 Task: Add a signature Lyla King containing With heartfelt thanks and warm wishes, Lyla King to email address softage.3@softage.net and add a folder Joint ventures
Action: Mouse moved to (127, 106)
Screenshot: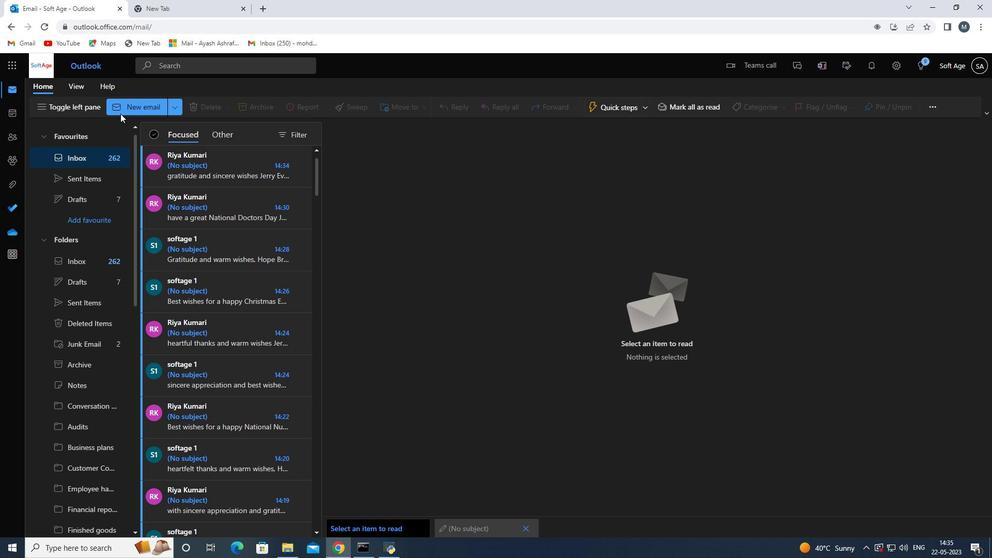 
Action: Mouse pressed left at (127, 106)
Screenshot: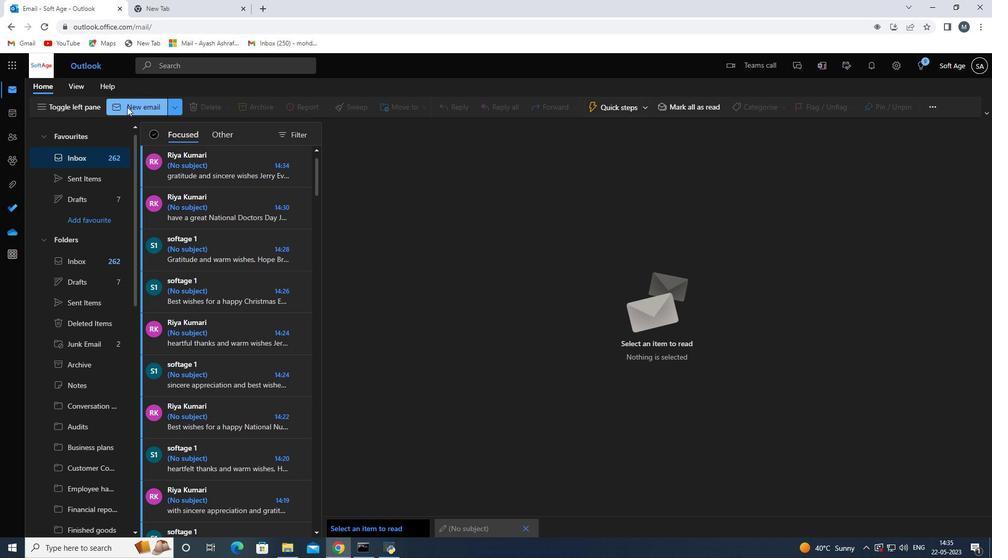 
Action: Mouse moved to (693, 99)
Screenshot: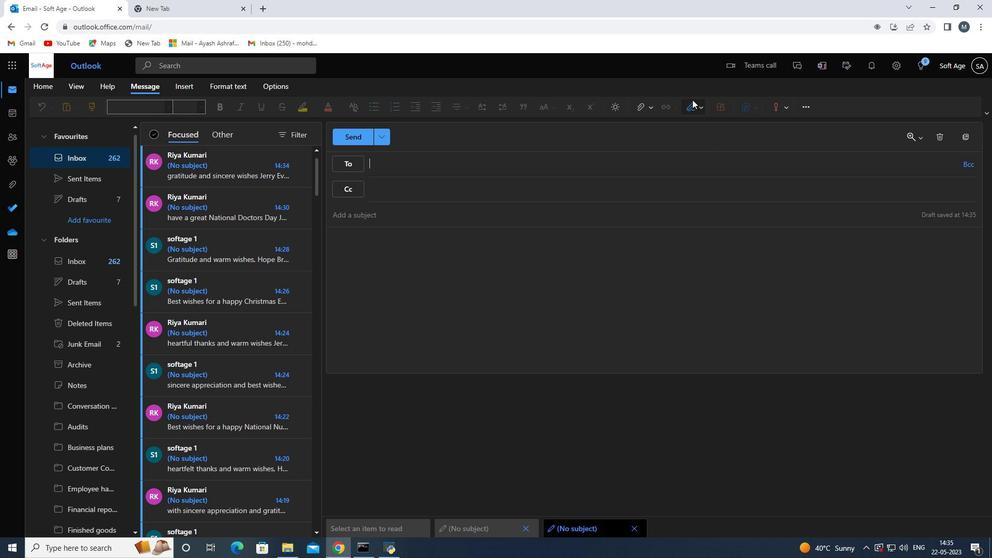 
Action: Mouse pressed left at (693, 99)
Screenshot: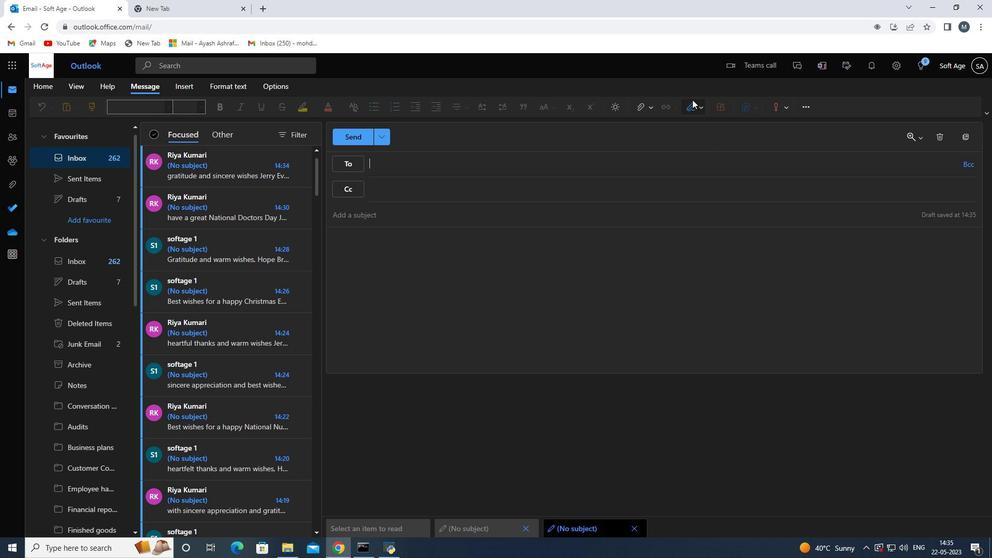 
Action: Mouse moved to (683, 151)
Screenshot: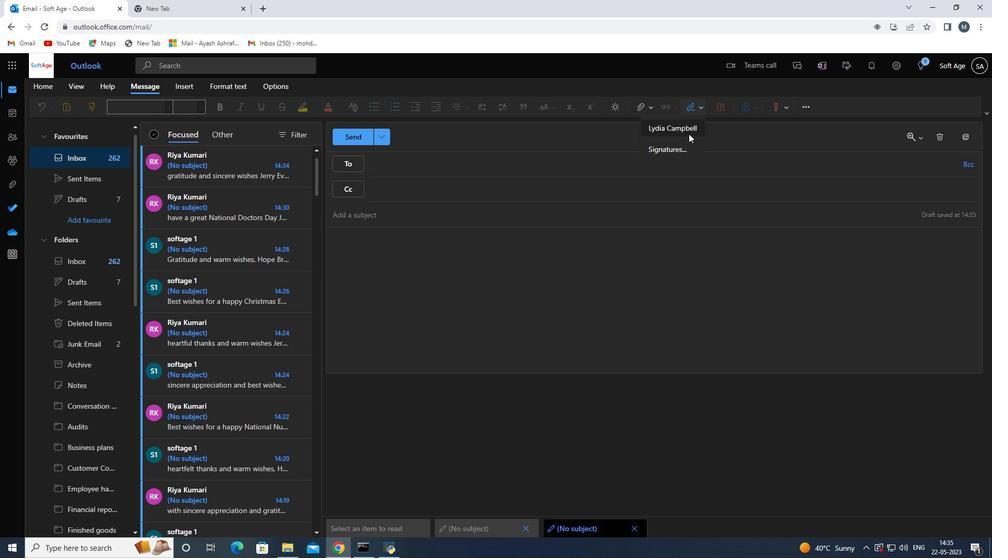 
Action: Mouse pressed left at (683, 151)
Screenshot: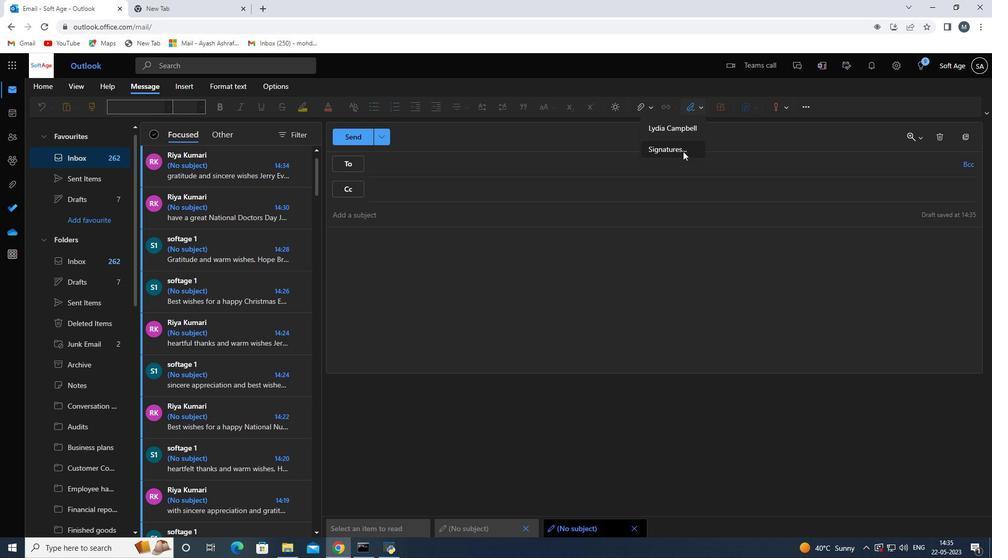 
Action: Mouse moved to (703, 194)
Screenshot: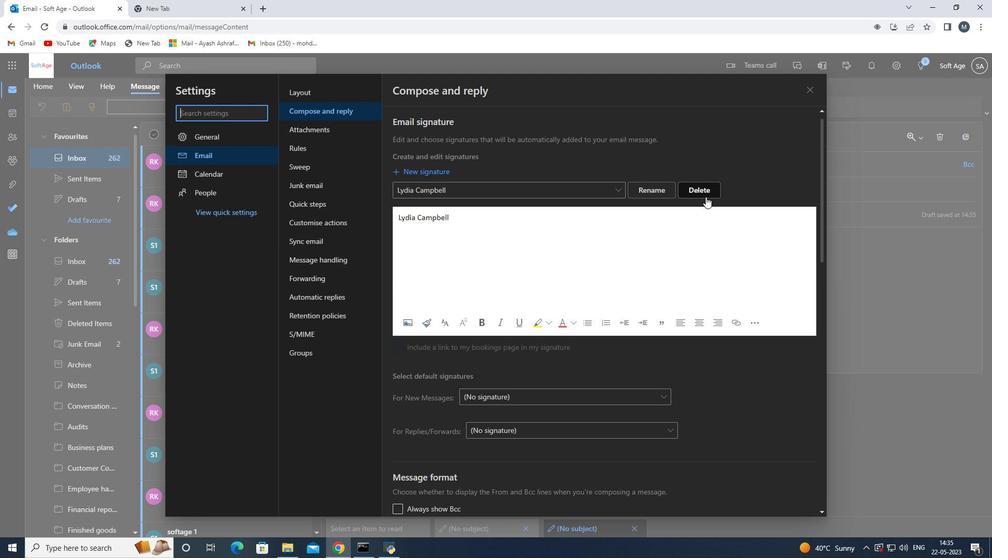 
Action: Mouse pressed left at (703, 194)
Screenshot: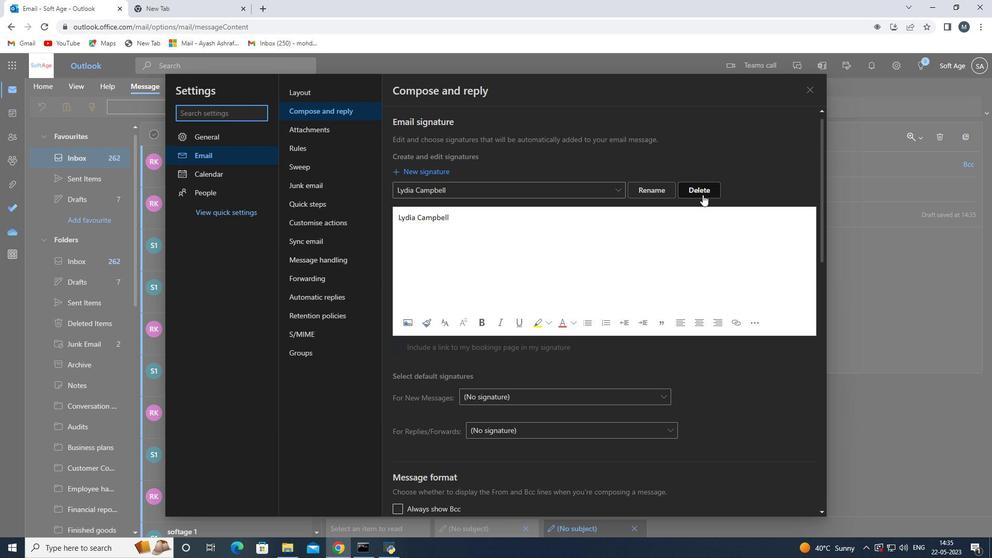 
Action: Mouse moved to (509, 183)
Screenshot: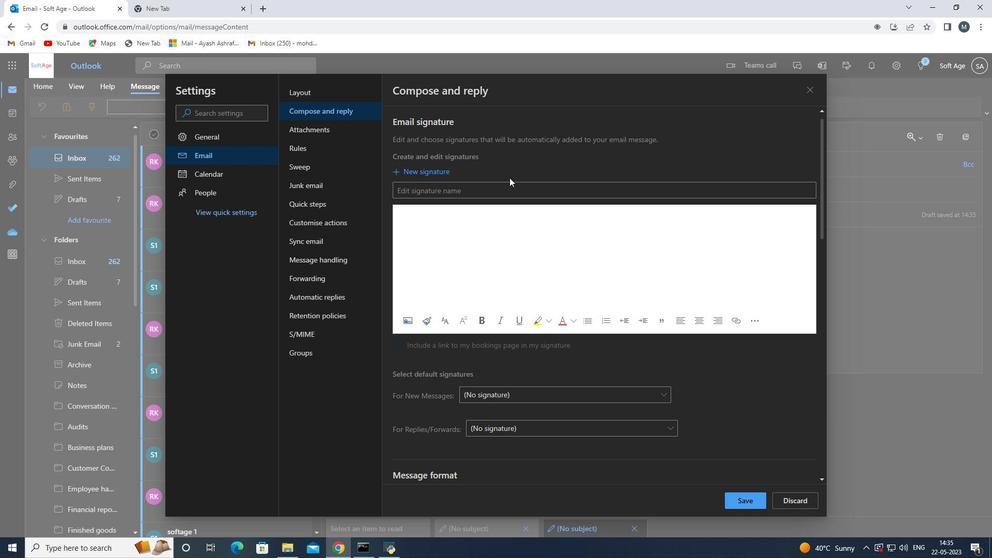 
Action: Mouse pressed left at (509, 183)
Screenshot: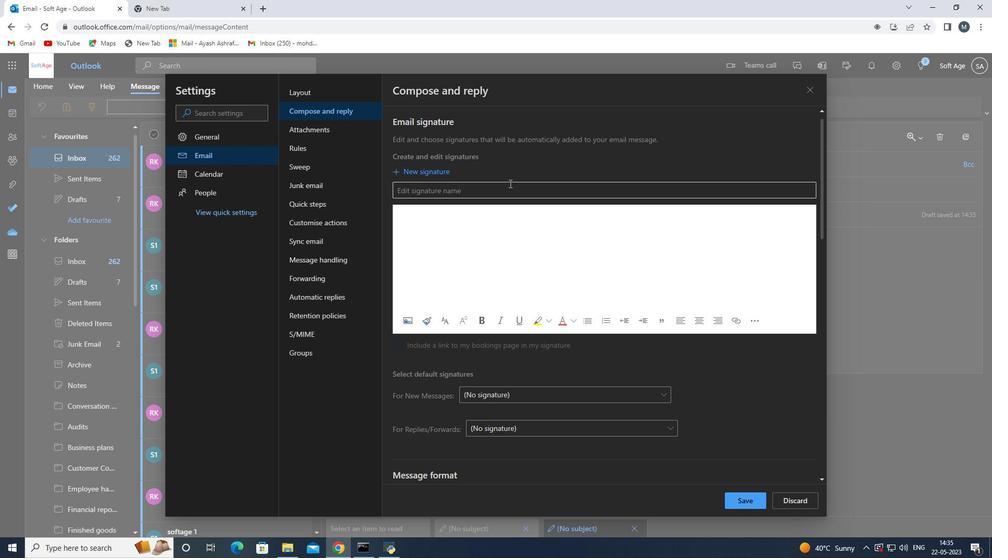 
Action: Mouse moved to (509, 184)
Screenshot: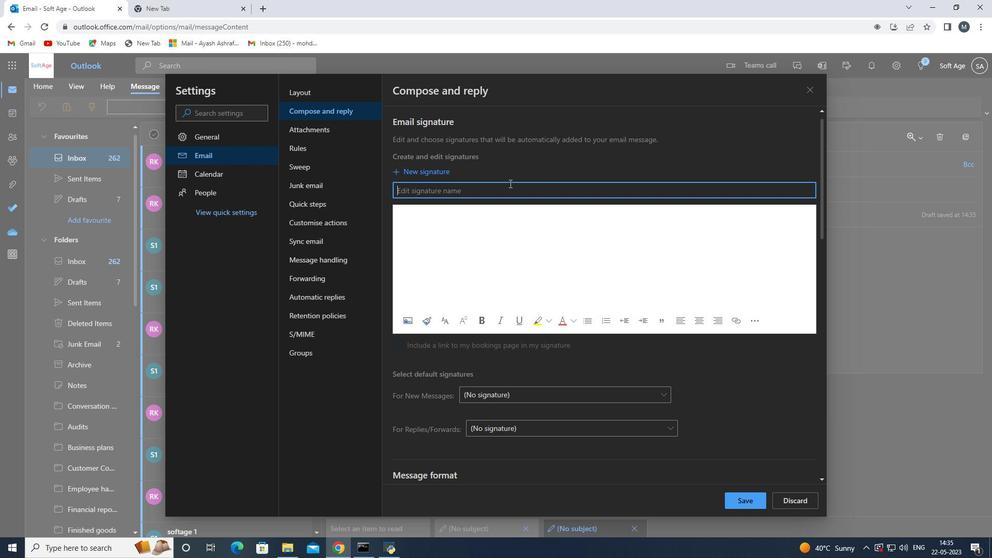 
Action: Key pressed <Key.shift>Lyl<Key.space><Key.shift>King<Key.space>
Screenshot: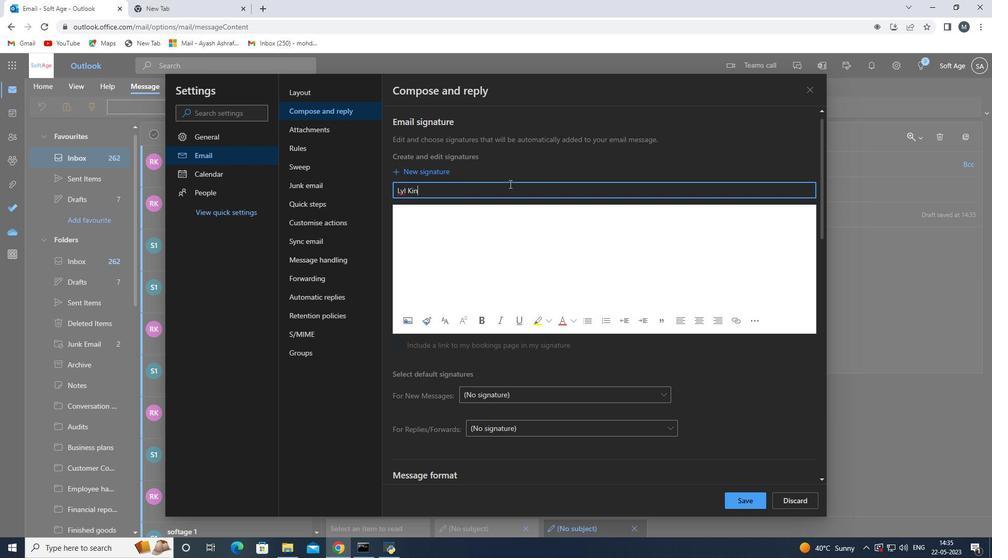 
Action: Mouse moved to (405, 192)
Screenshot: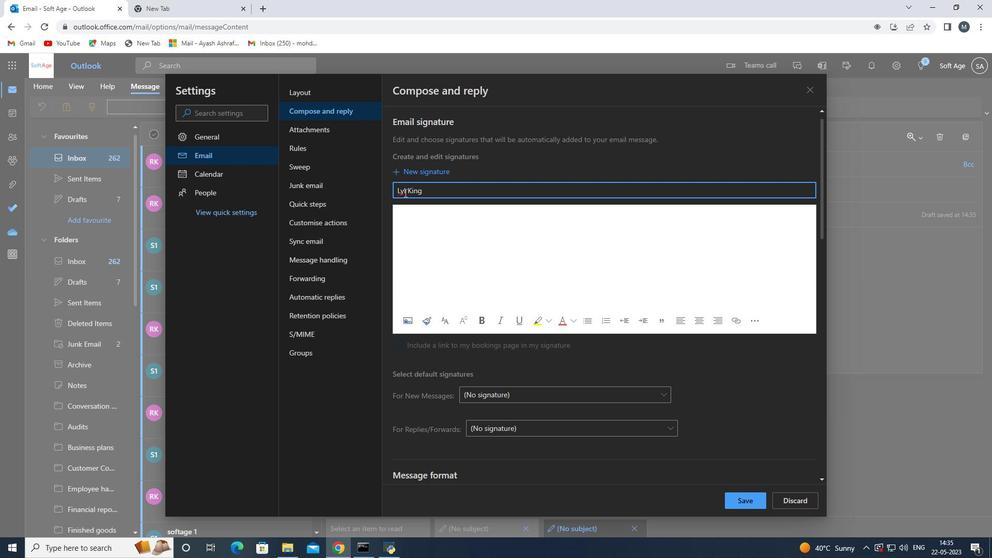 
Action: Mouse pressed left at (405, 192)
Screenshot: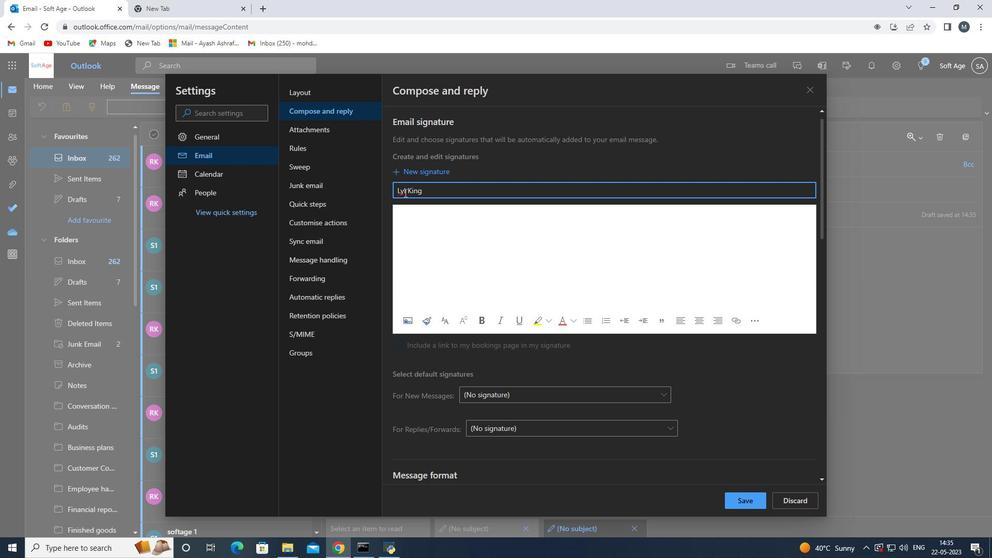 
Action: Mouse moved to (416, 196)
Screenshot: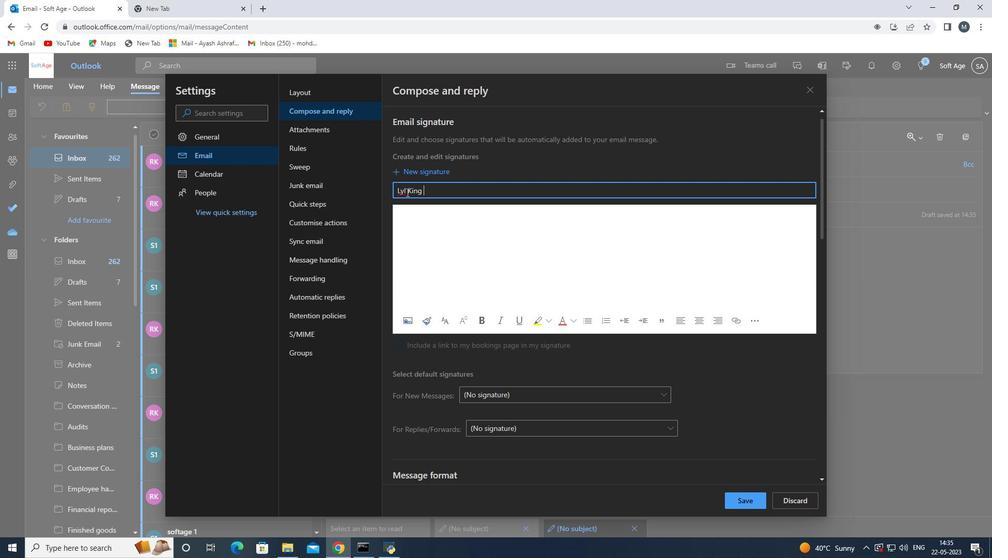 
Action: Key pressed a
Screenshot: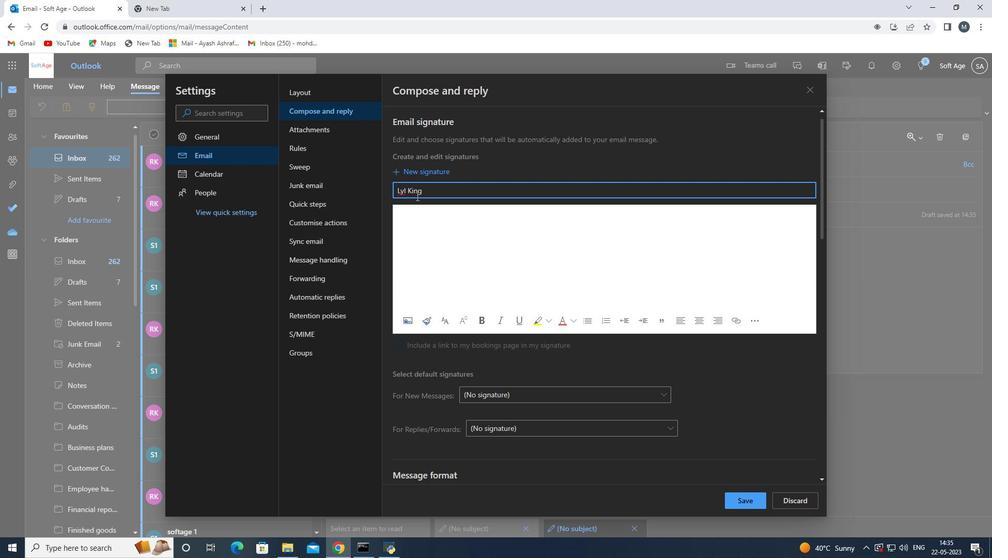 
Action: Mouse moved to (434, 222)
Screenshot: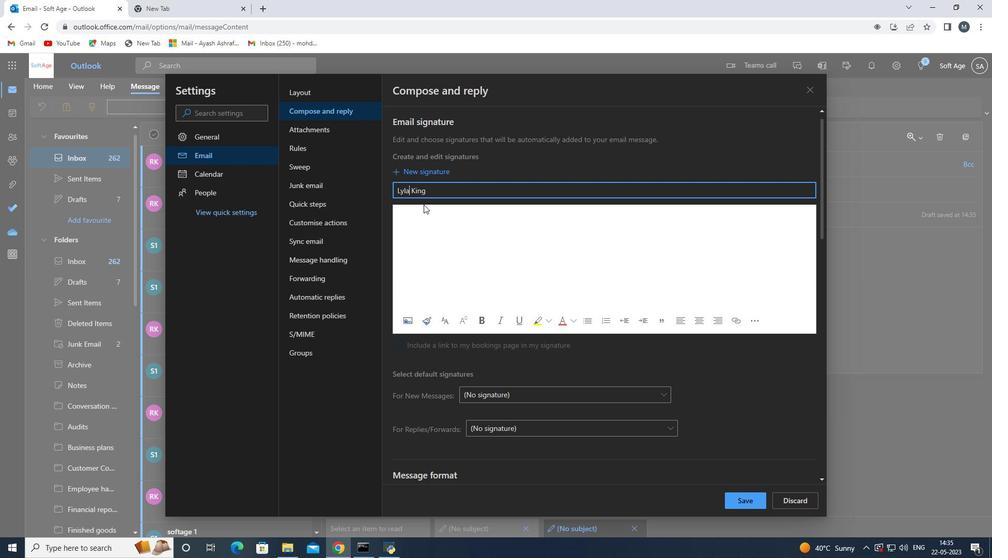 
Action: Mouse pressed left at (434, 222)
Screenshot: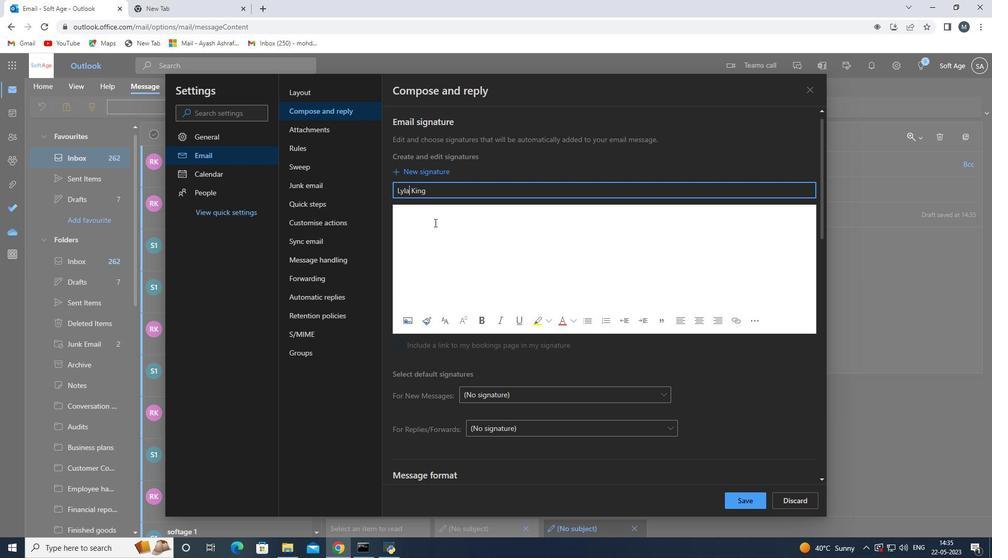 
Action: Mouse moved to (434, 223)
Screenshot: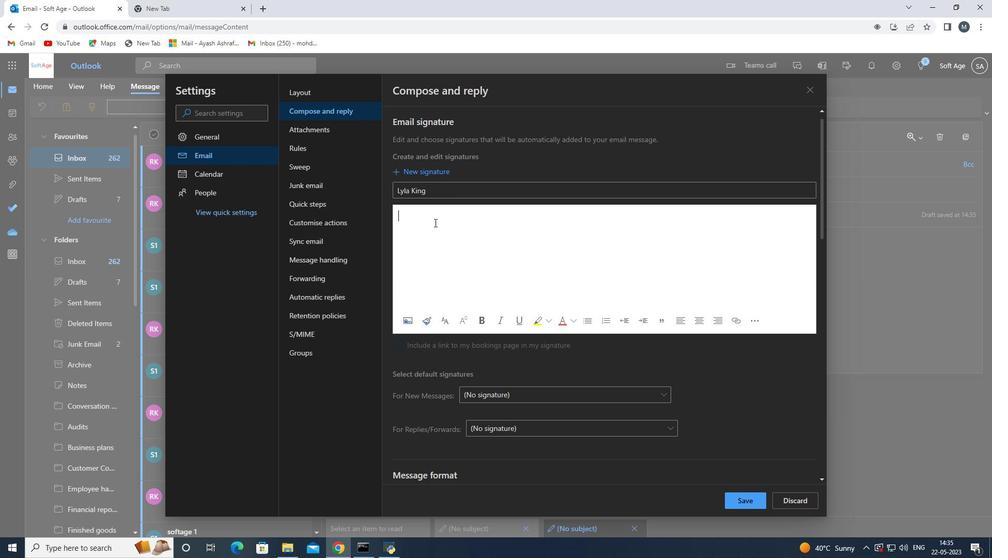 
Action: Key pressed <Key.shift>Lyla<Key.space><Key.shift>ing<Key.space>
Screenshot: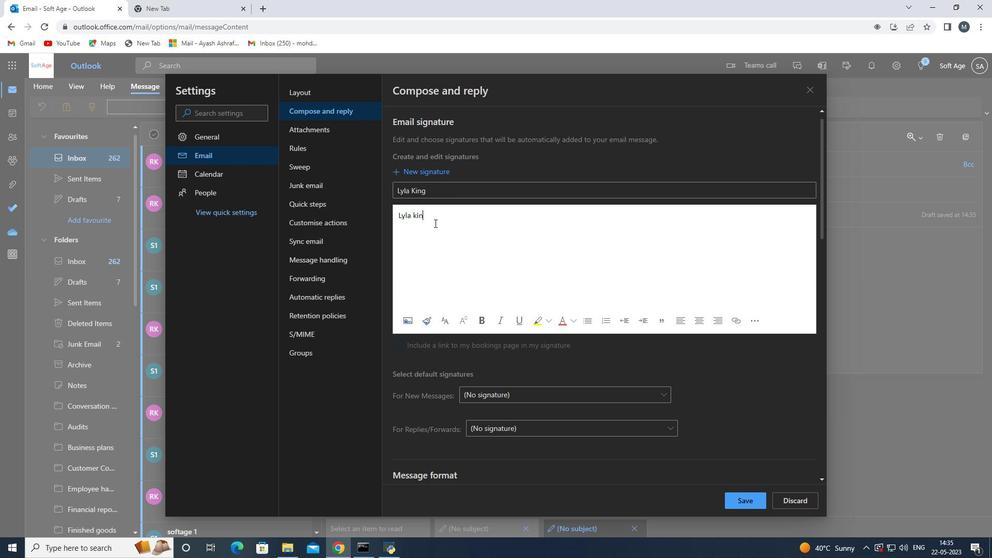 
Action: Mouse moved to (417, 217)
Screenshot: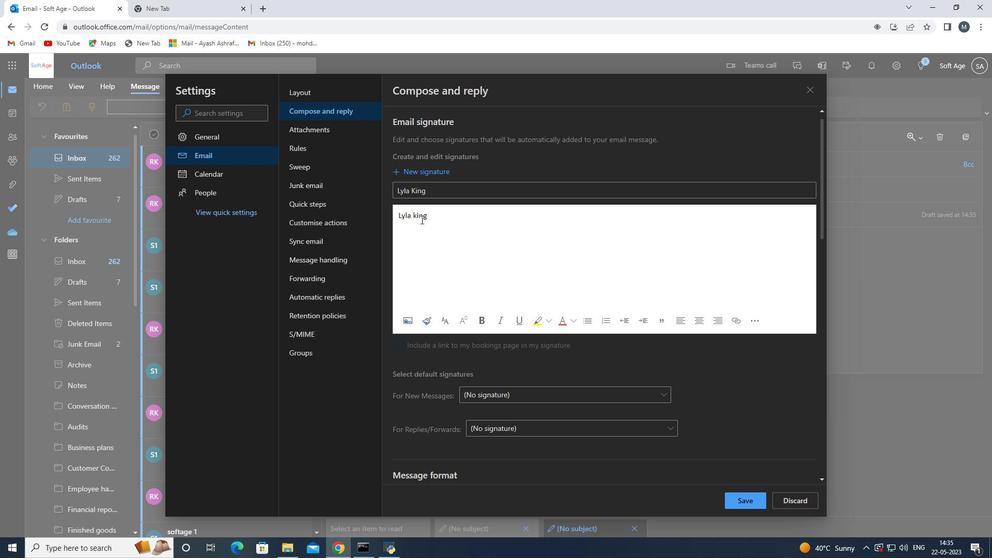 
Action: Mouse pressed left at (417, 217)
Screenshot: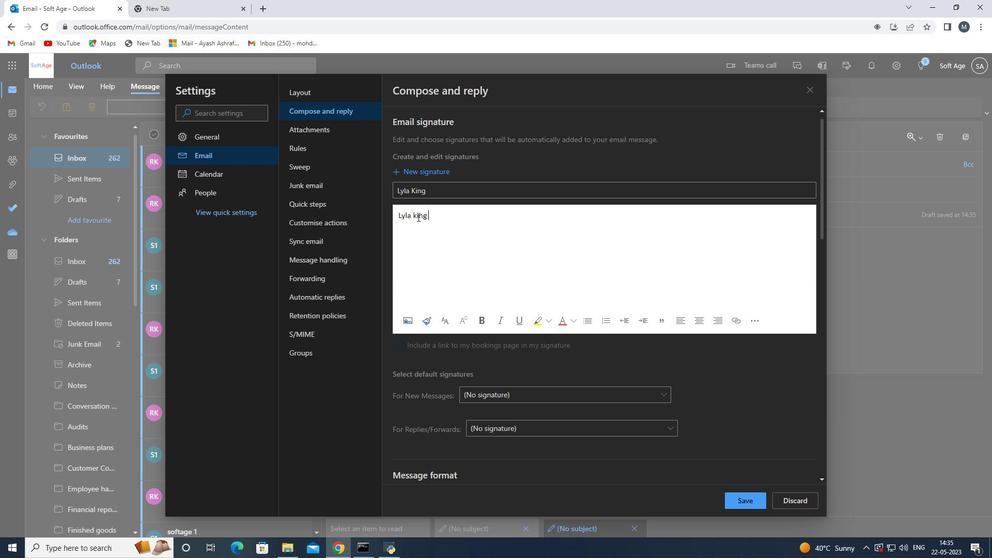 
Action: Mouse moved to (426, 216)
Screenshot: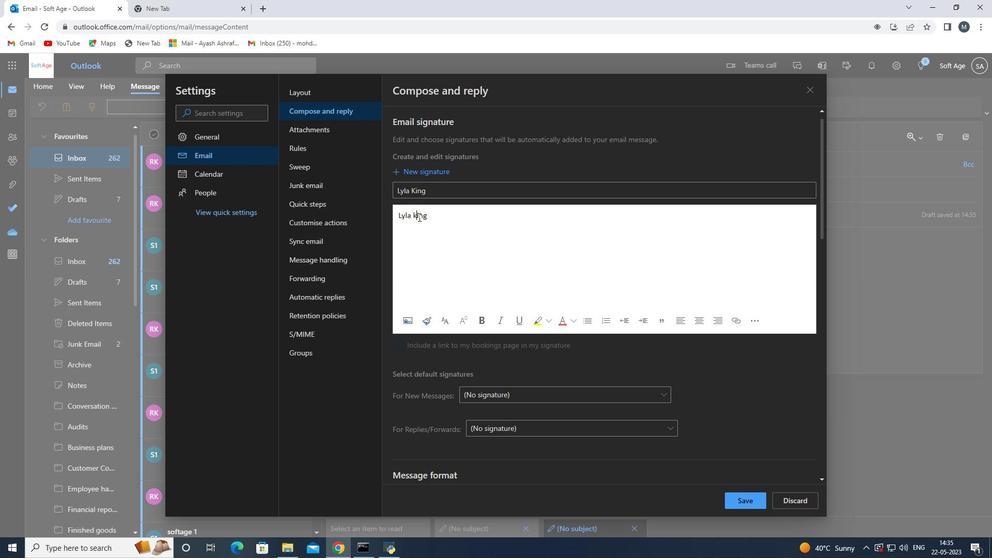 
Action: Key pressed <Key.backspace><Key.shift>K
Screenshot: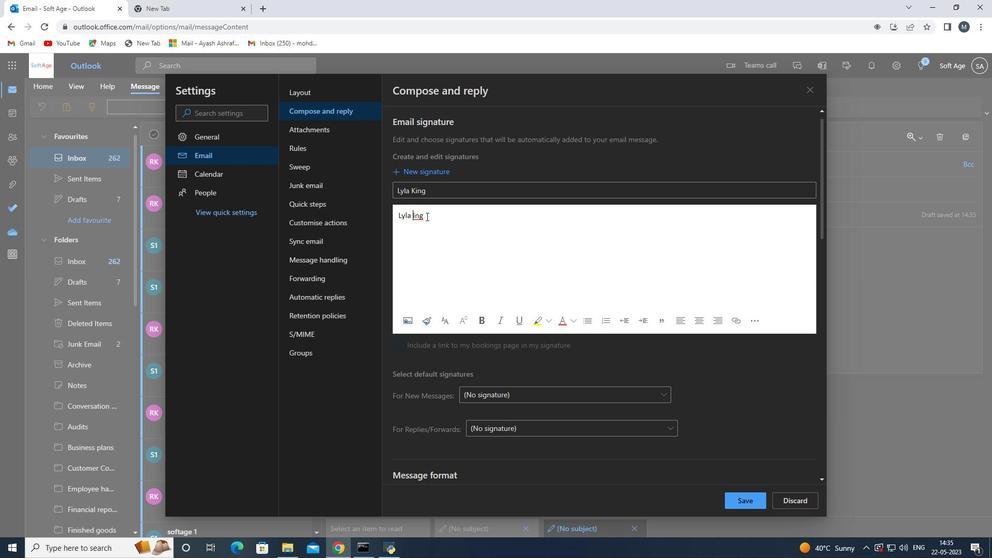 
Action: Mouse moved to (739, 510)
Screenshot: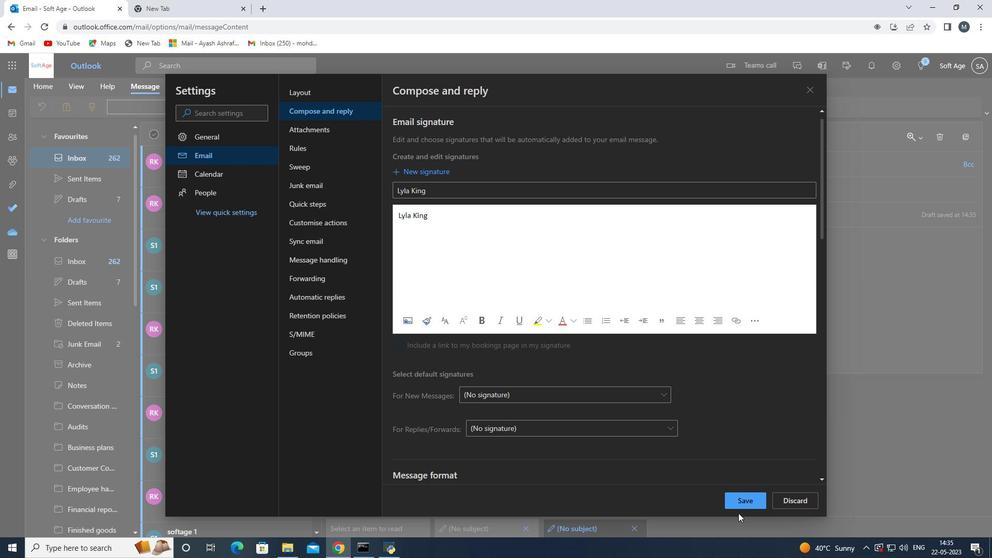 
Action: Mouse pressed left at (739, 510)
Screenshot: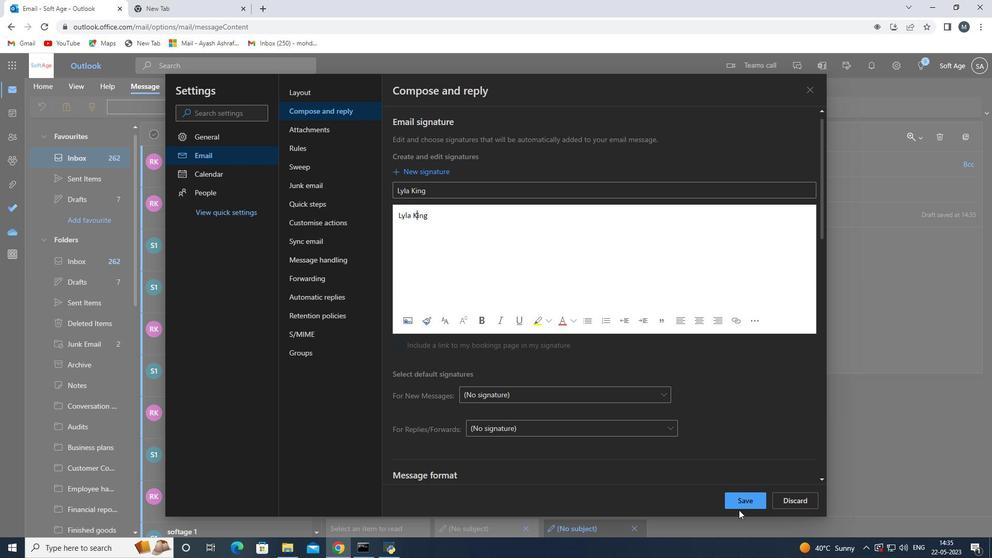 
Action: Mouse moved to (739, 504)
Screenshot: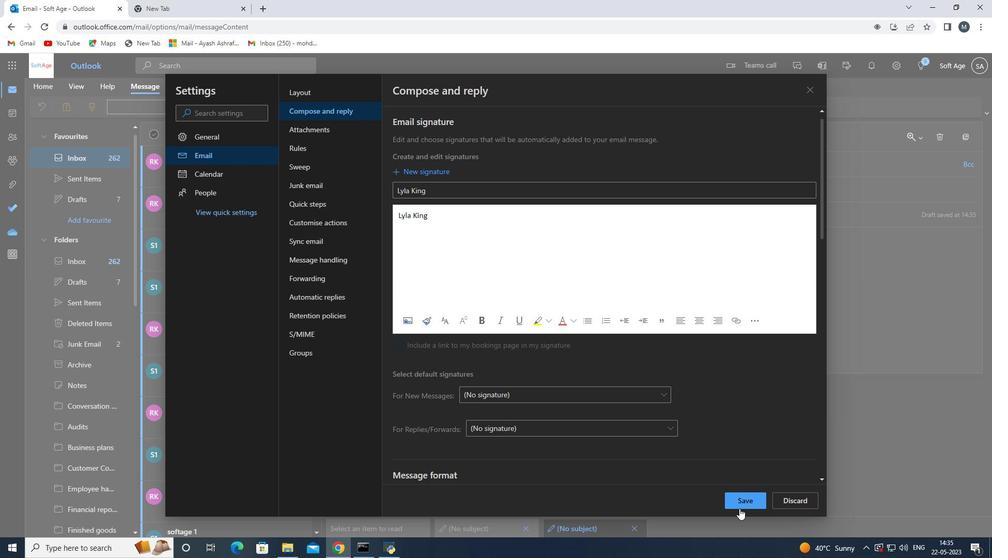 
Action: Mouse pressed left at (739, 504)
Screenshot: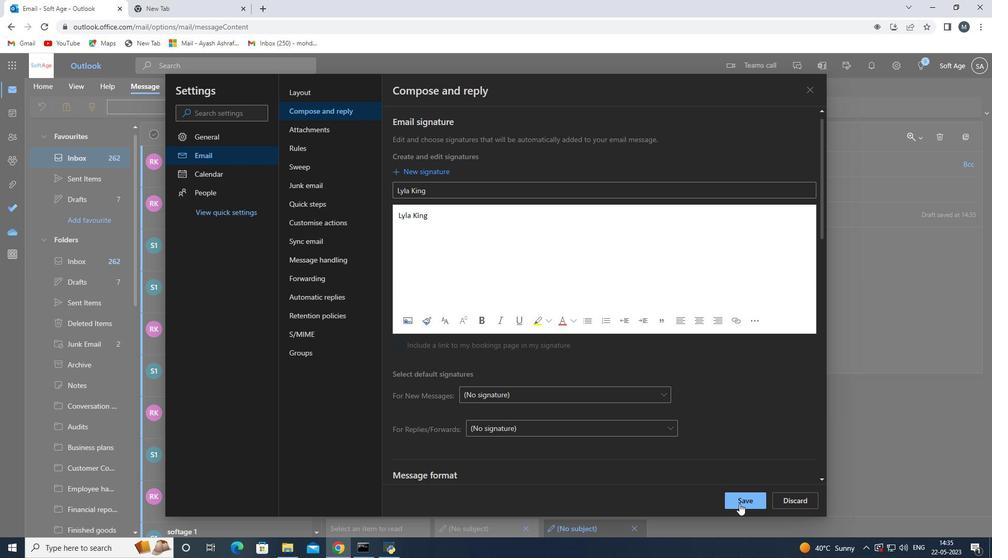
Action: Mouse moved to (810, 89)
Screenshot: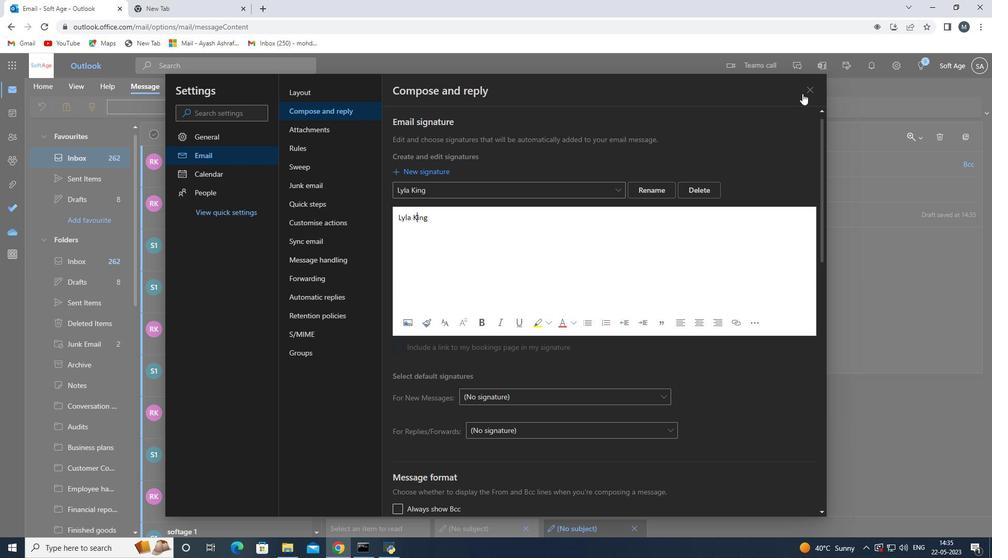 
Action: Mouse pressed left at (810, 89)
Screenshot: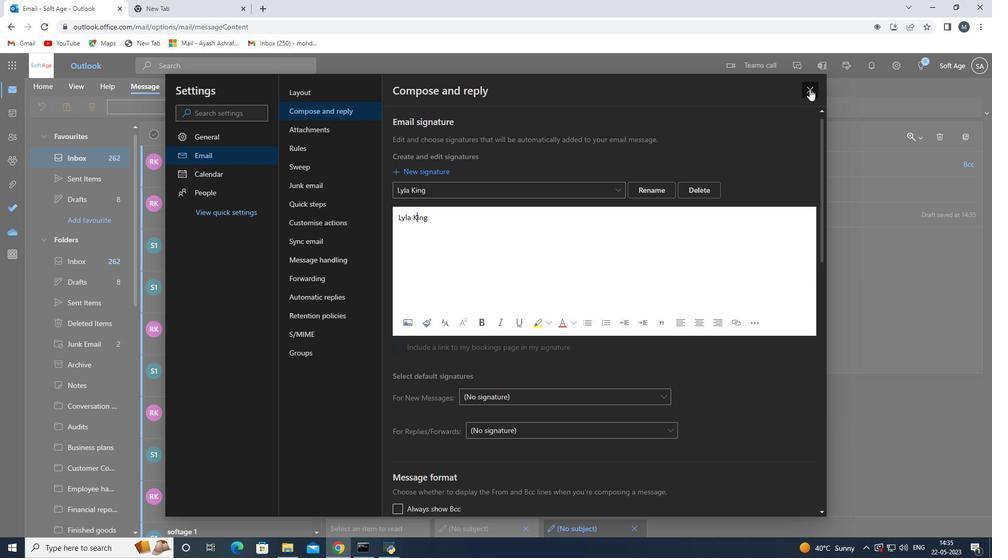 
Action: Mouse moved to (404, 238)
Screenshot: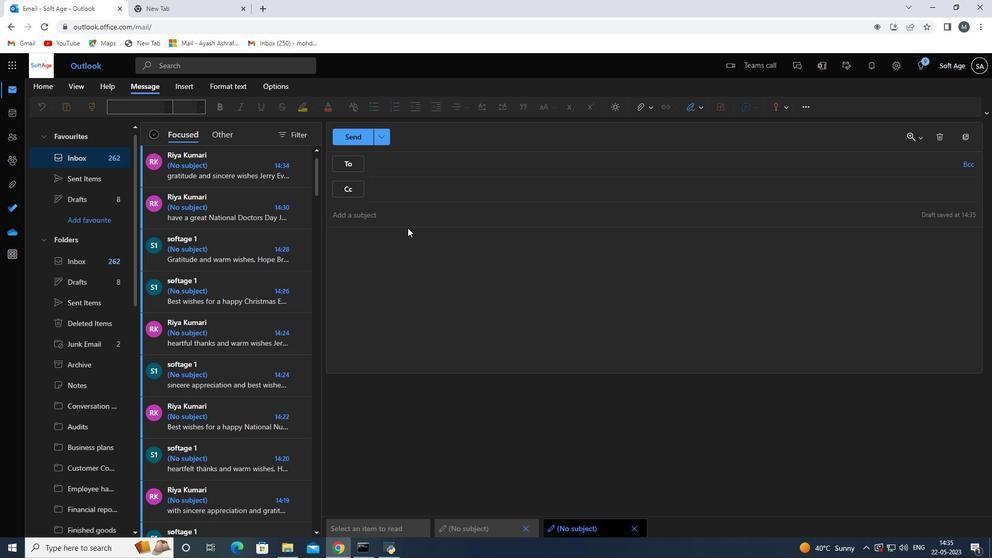
Action: Mouse pressed left at (404, 238)
Screenshot: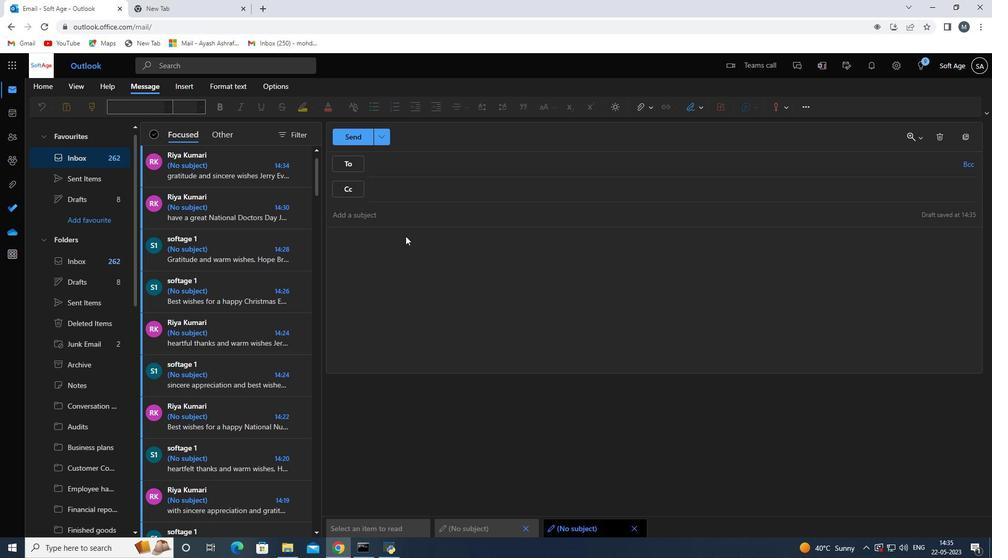 
Action: Key pressed <Key.shift><Key.shift><Key.shift>With<Key.space>heartfelt<Key.space>thanks<Key.space>and<Key.space>warm<Key.space>wishes<Key.space>
Screenshot: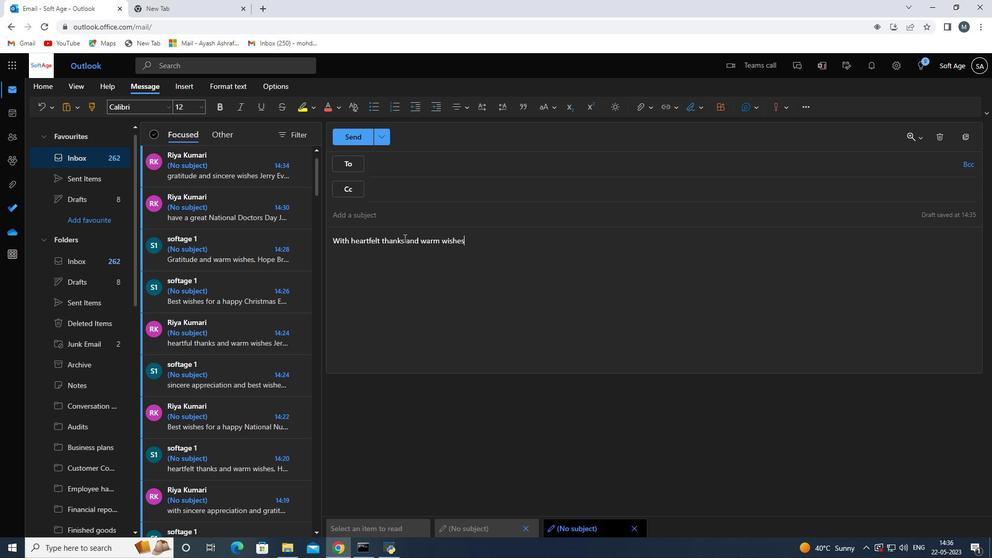 
Action: Mouse moved to (437, 300)
Screenshot: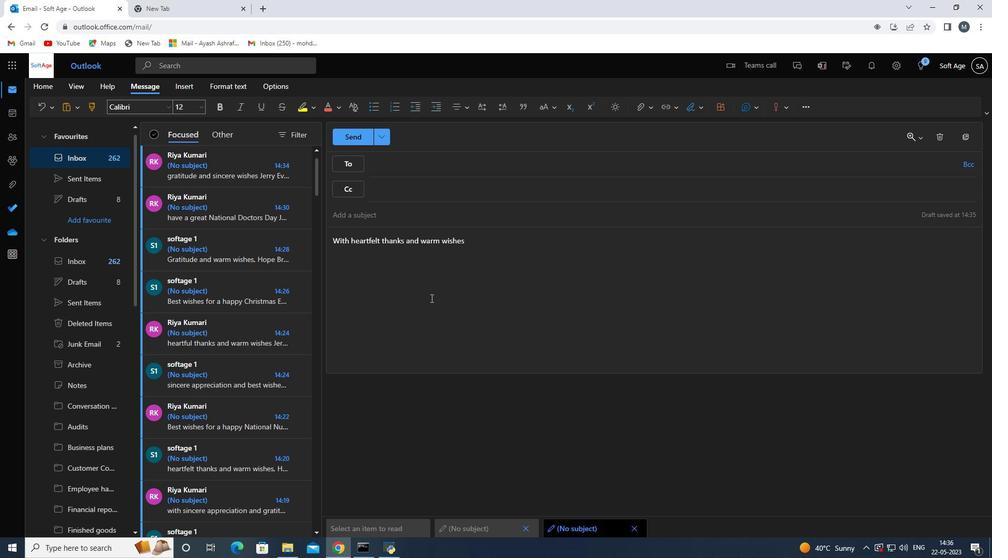 
Action: Key pressed <Key.enter><Key.enter><Key.shift>Lyla<Key.space><Key.shift>king<Key.space>
Screenshot: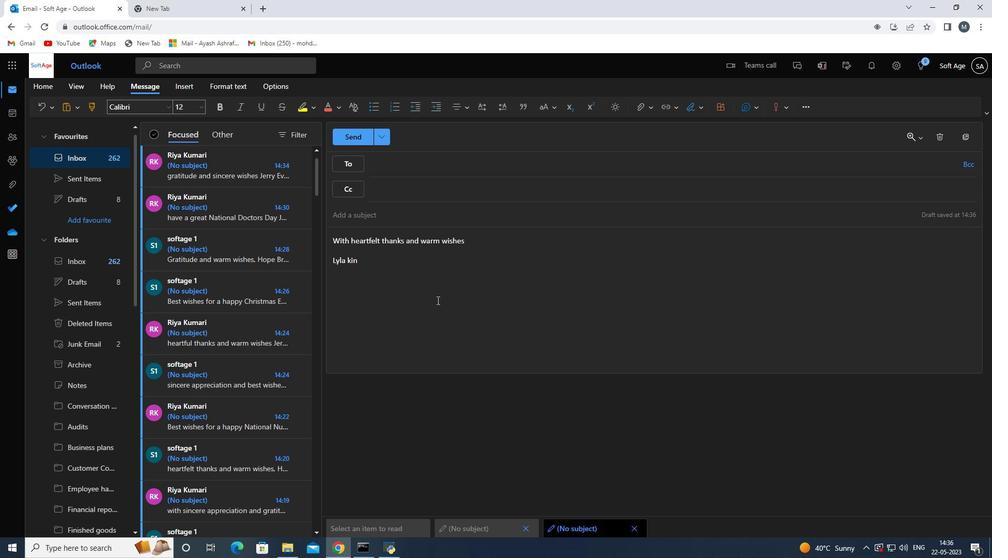 
Action: Mouse moved to (387, 260)
Screenshot: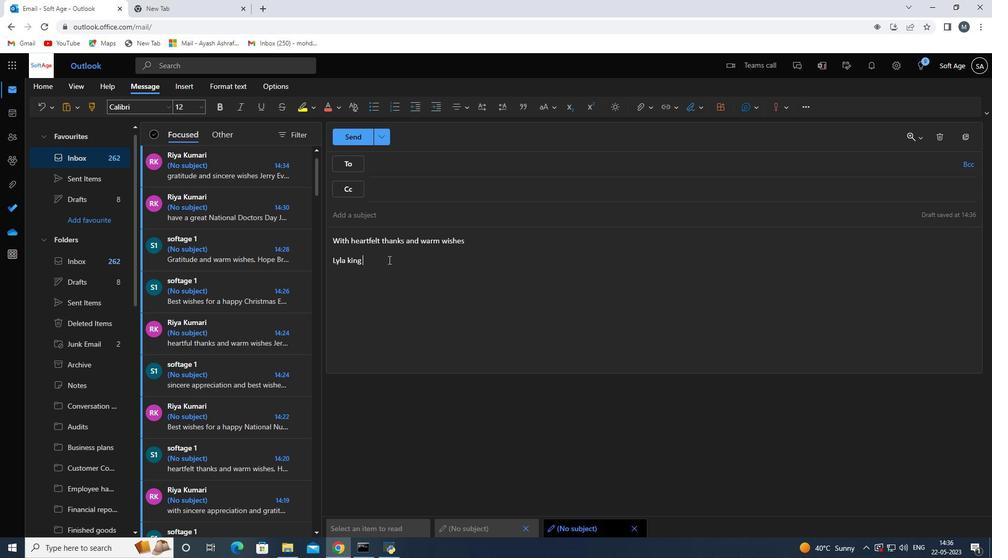
Action: Key pressed <Key.backspace><Key.backspace><Key.backspace><Key.backspace><Key.backspace><Key.backspace><Key.backspace><Key.backspace><Key.backspace><Key.backspace>
Screenshot: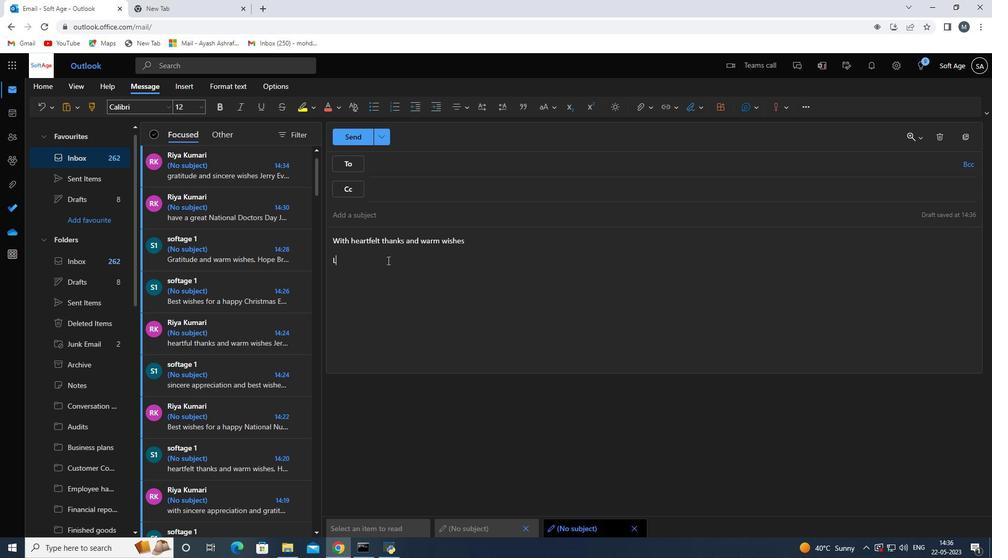 
Action: Mouse moved to (648, 109)
Screenshot: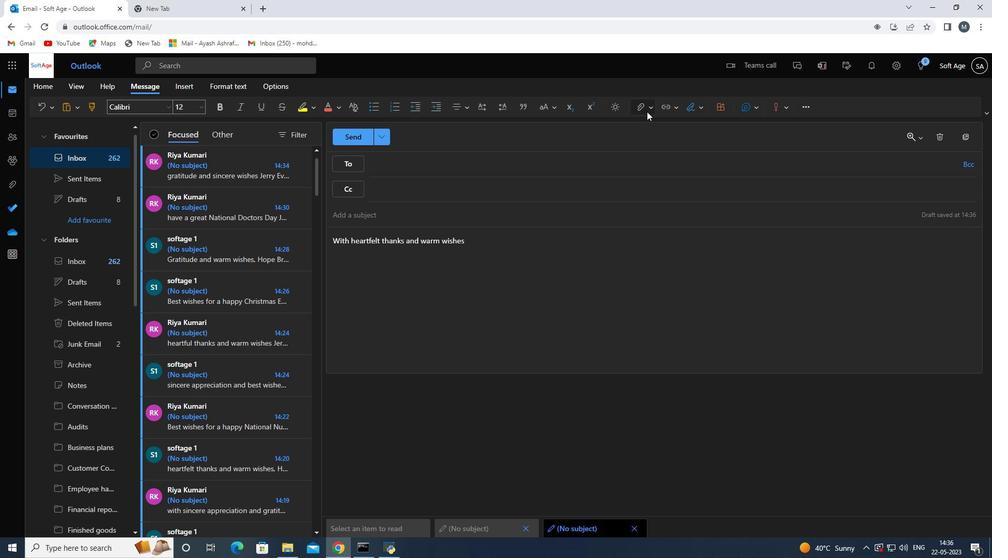 
Action: Mouse pressed left at (648, 109)
Screenshot: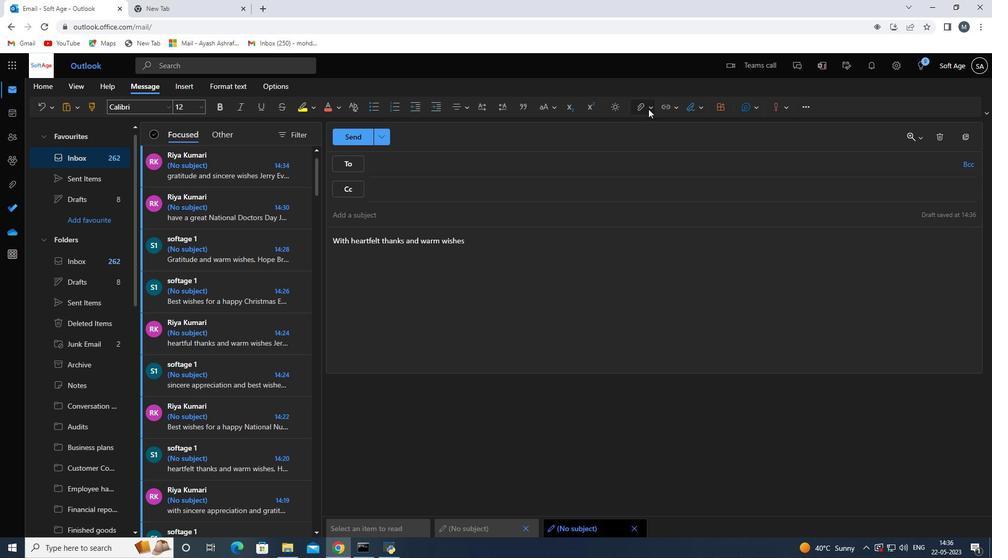 
Action: Mouse moved to (695, 109)
Screenshot: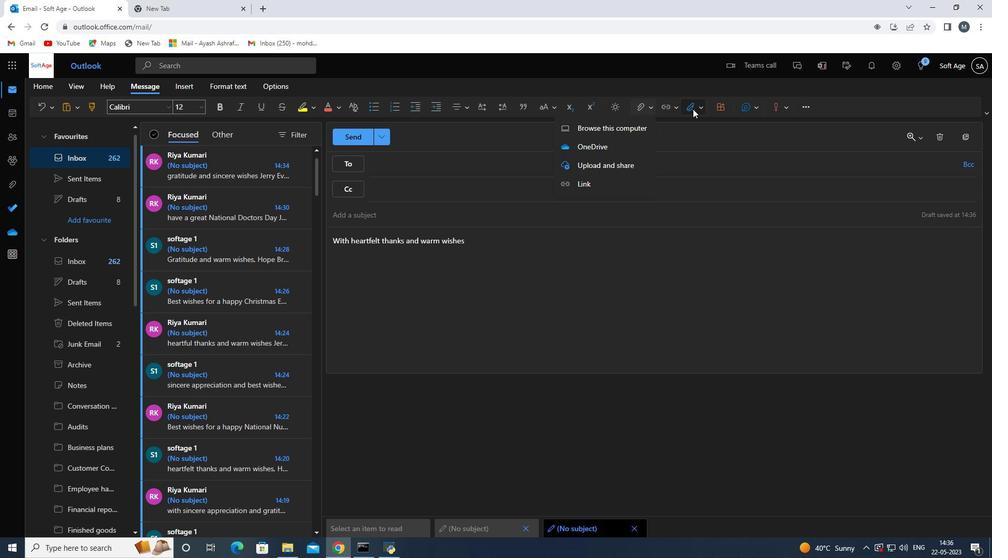 
Action: Mouse pressed left at (695, 109)
Screenshot: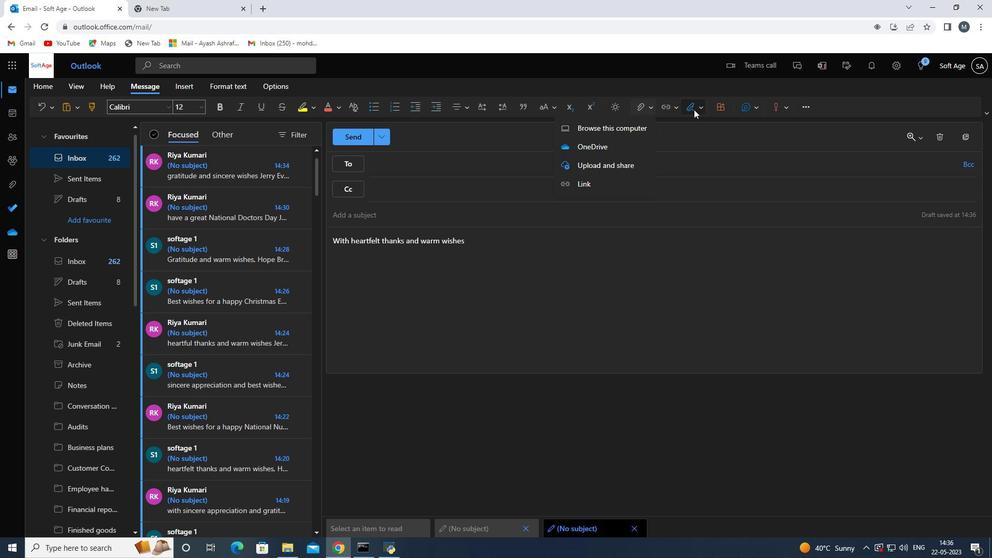 
Action: Mouse moved to (688, 127)
Screenshot: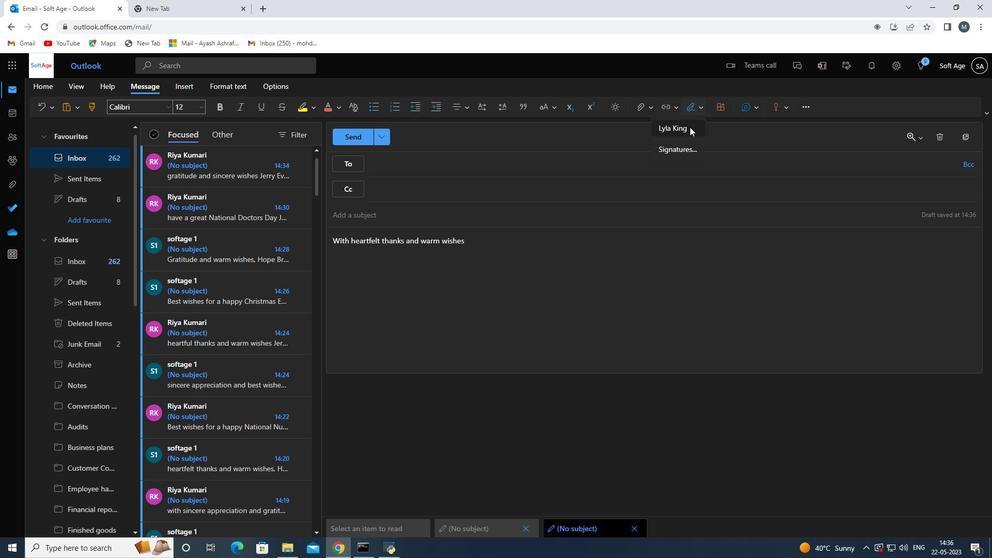 
Action: Mouse pressed left at (688, 127)
Screenshot: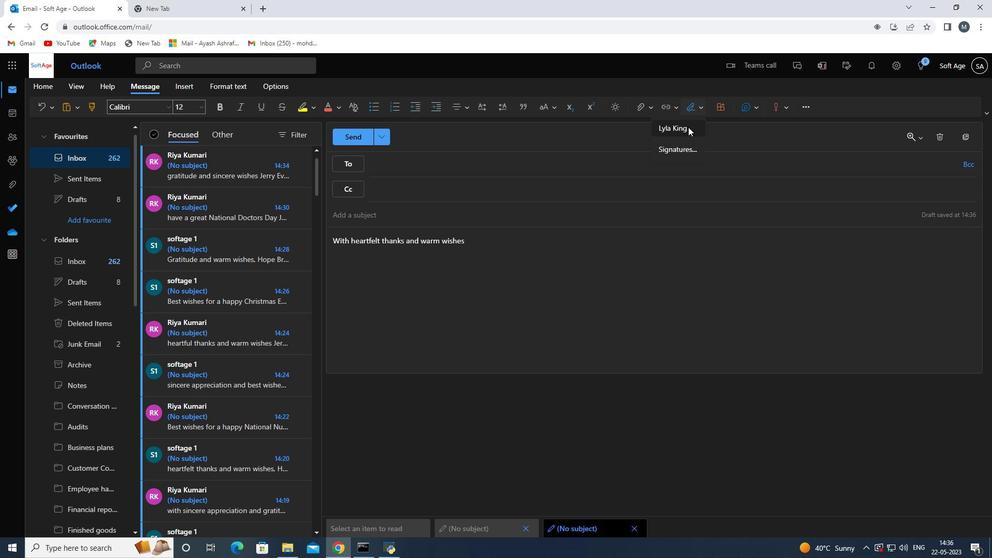 
Action: Mouse moved to (385, 255)
Screenshot: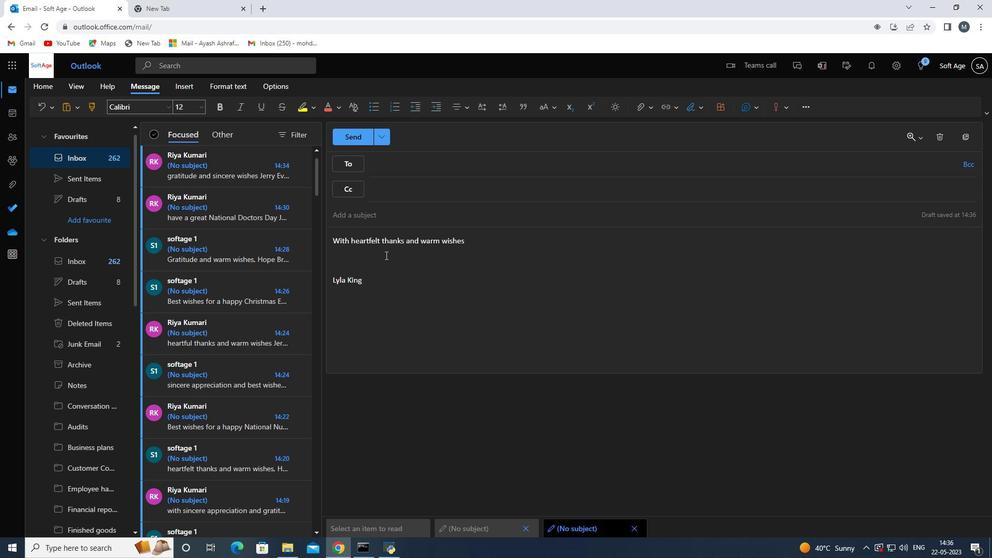 
Action: Key pressed <Key.backspace>
Screenshot: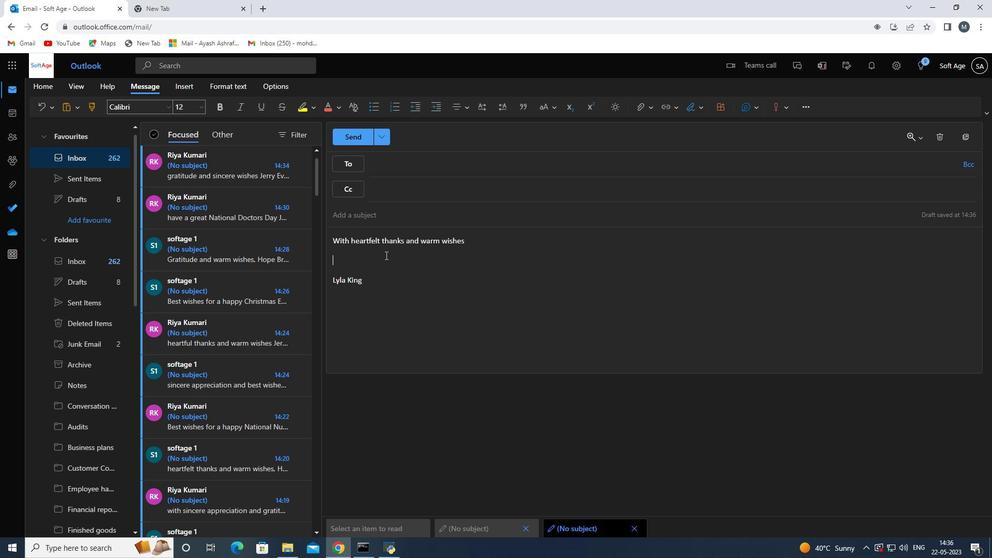 
Action: Mouse moved to (385, 253)
Screenshot: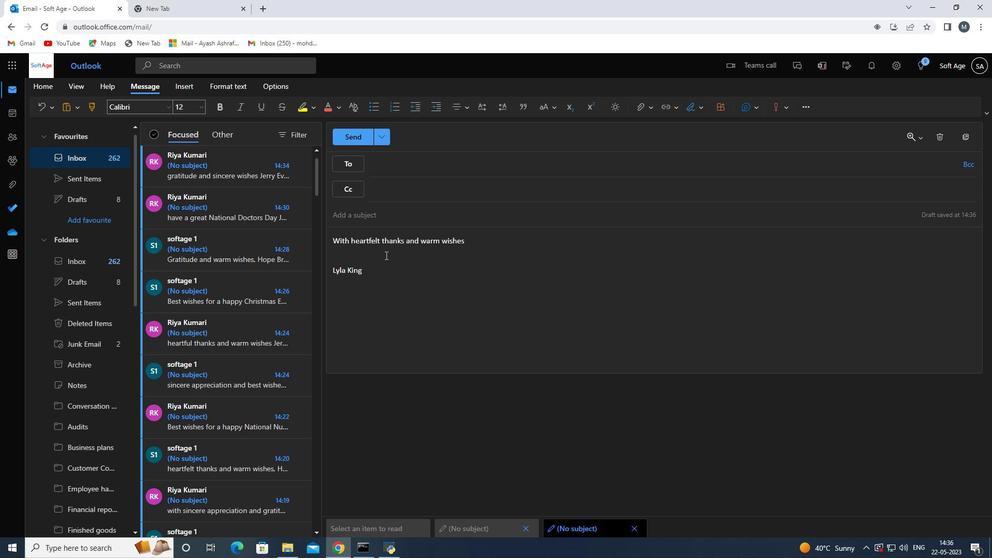 
Action: Key pressed <Key.backspace>
Screenshot: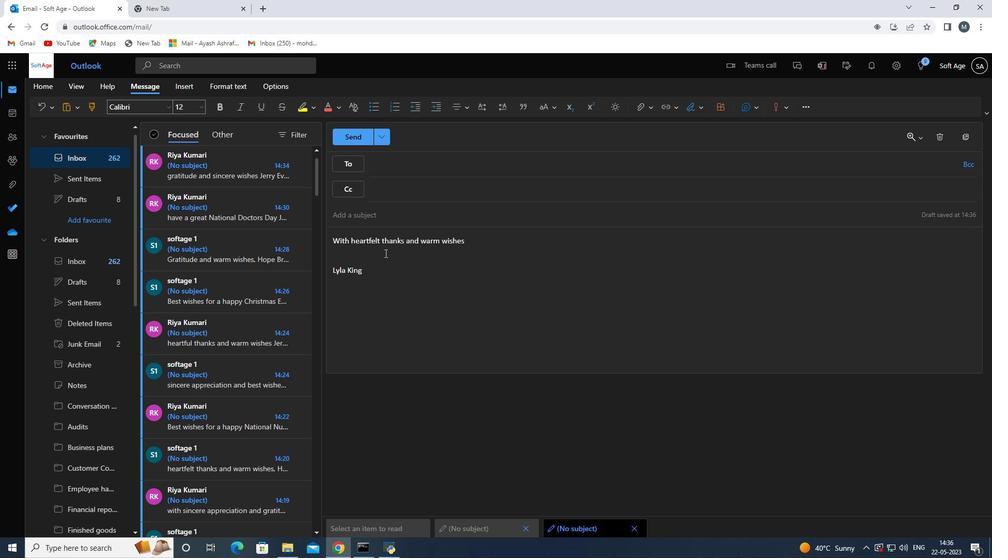 
Action: Mouse moved to (414, 163)
Screenshot: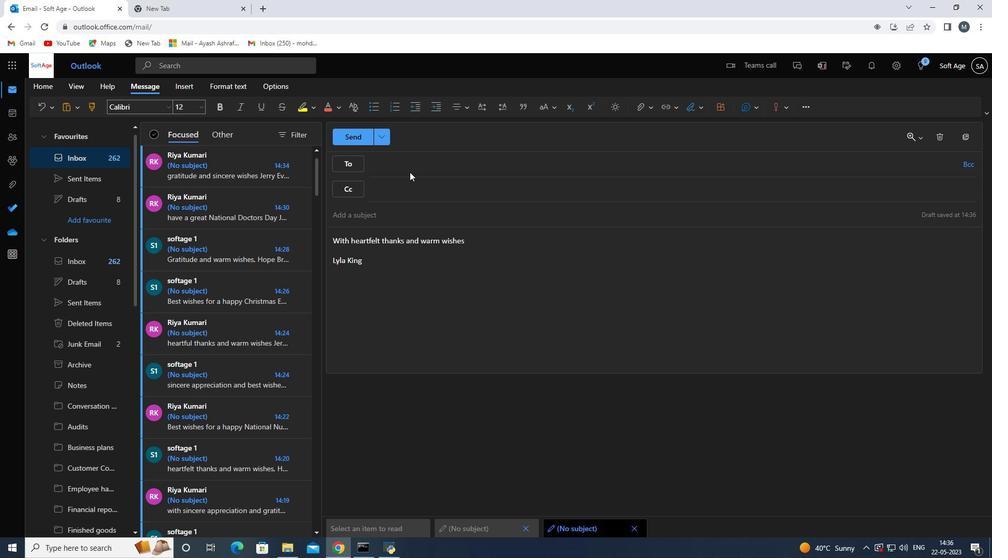
Action: Mouse pressed left at (414, 163)
Screenshot: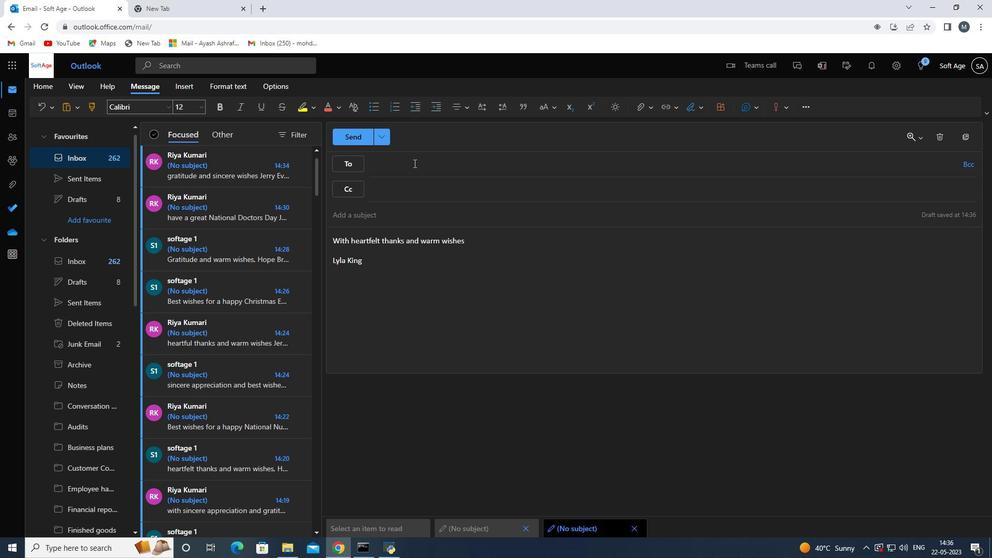 
Action: Mouse moved to (414, 162)
Screenshot: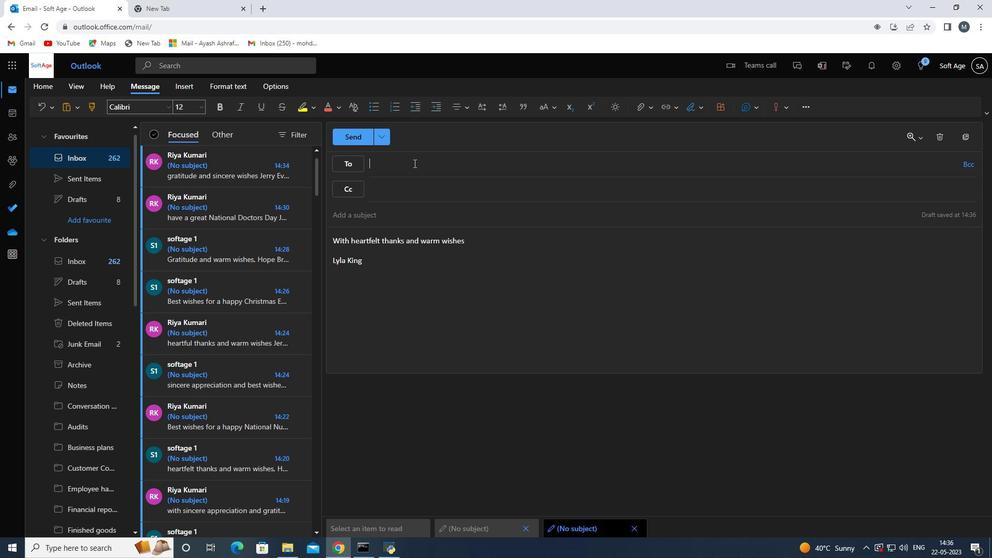 
Action: Key pressed softage.3<Key.shift>@softage.net<Key.enter>
Screenshot: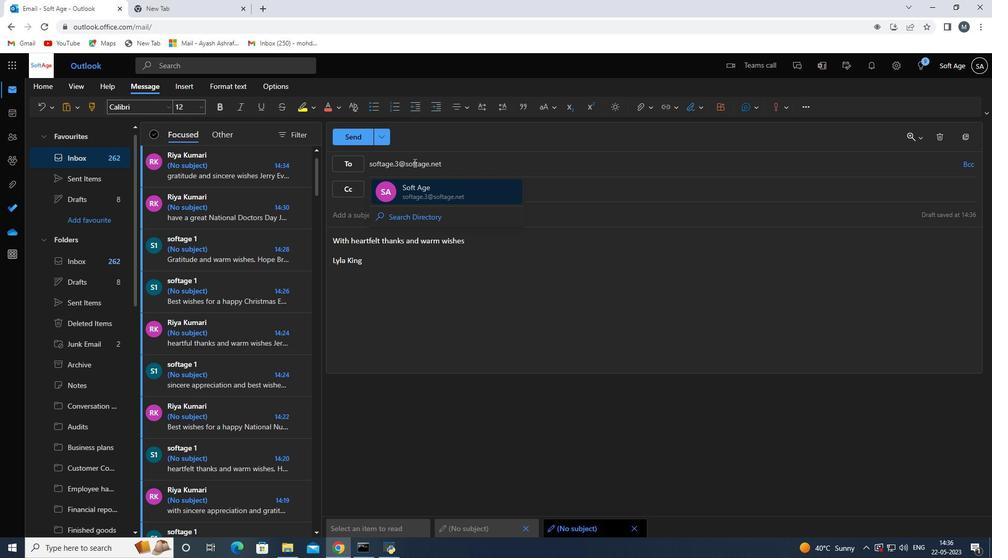 
Action: Mouse moved to (105, 420)
Screenshot: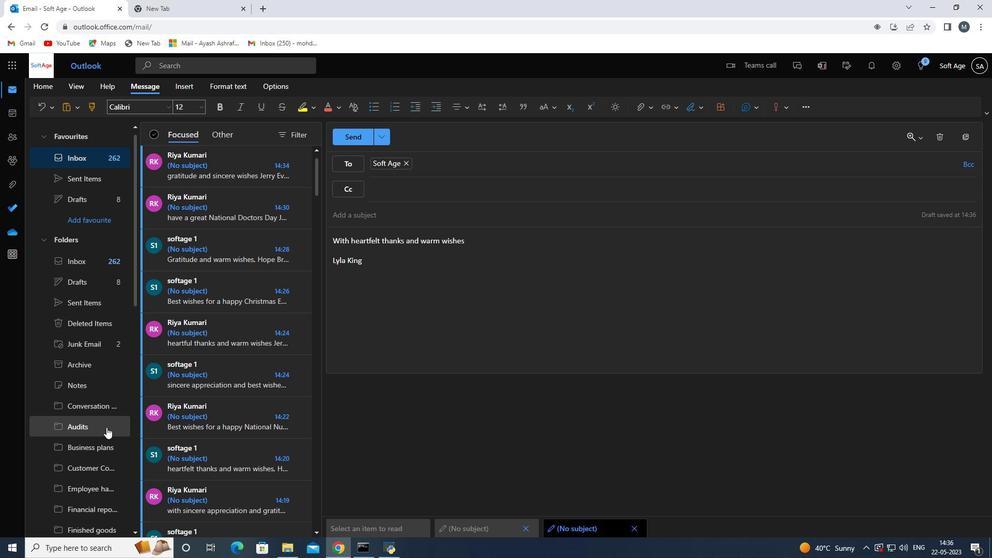 
Action: Mouse scrolled (105, 419) with delta (0, 0)
Screenshot: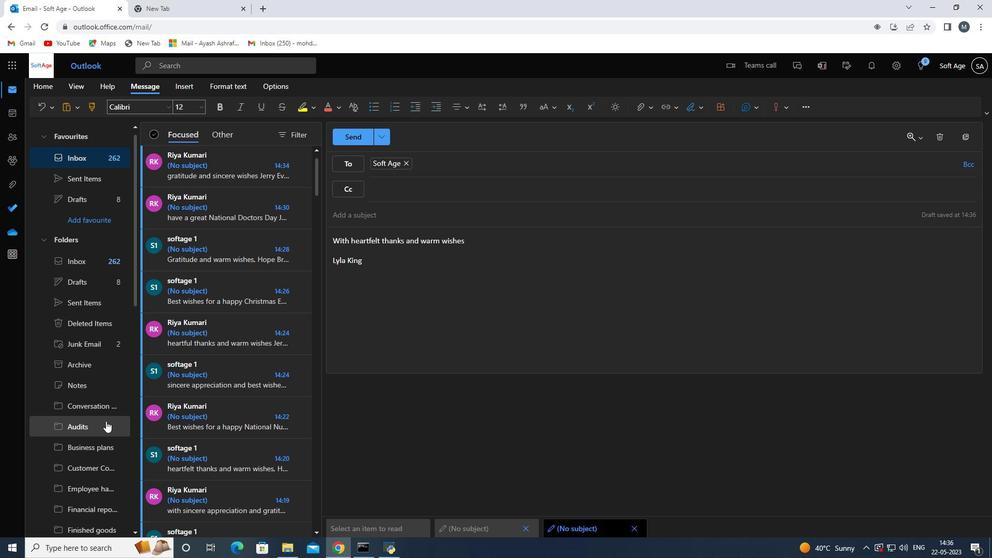 
Action: Mouse scrolled (105, 419) with delta (0, 0)
Screenshot: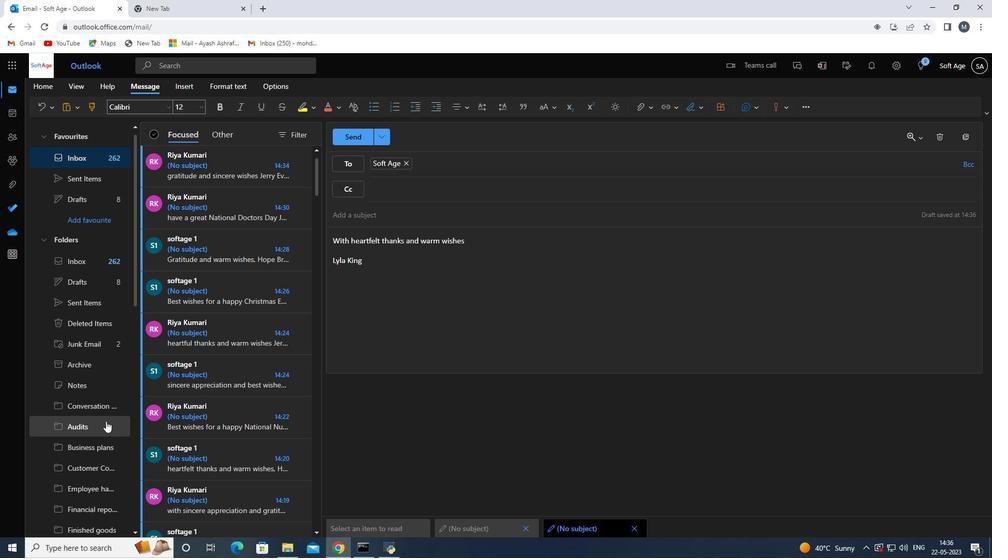 
Action: Mouse moved to (107, 432)
Screenshot: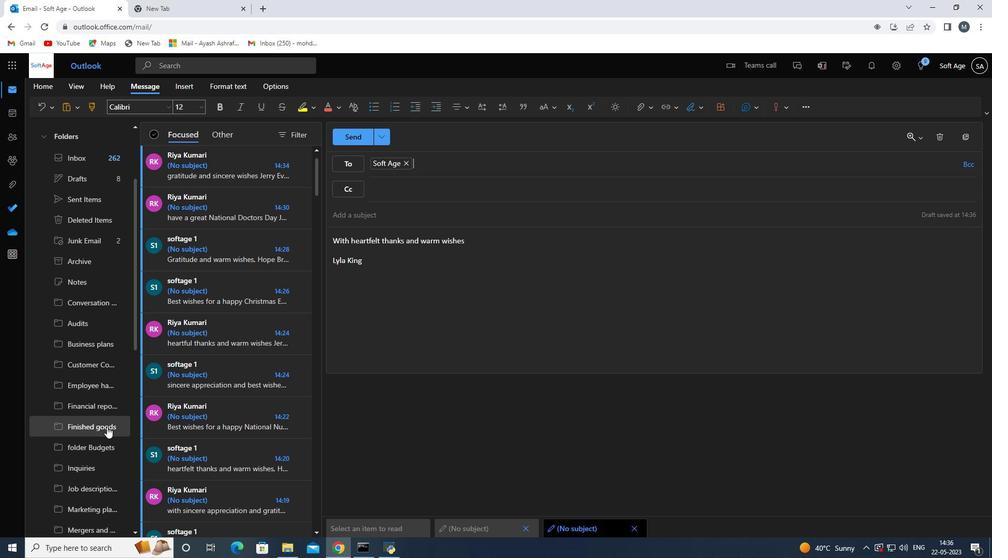 
Action: Mouse scrolled (107, 432) with delta (0, 0)
Screenshot: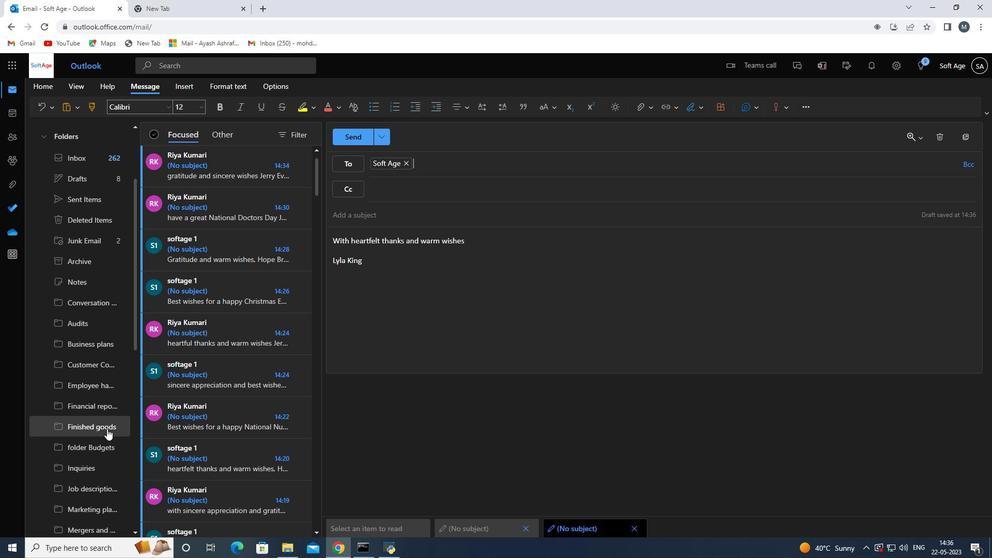 
Action: Mouse scrolled (107, 432) with delta (0, 0)
Screenshot: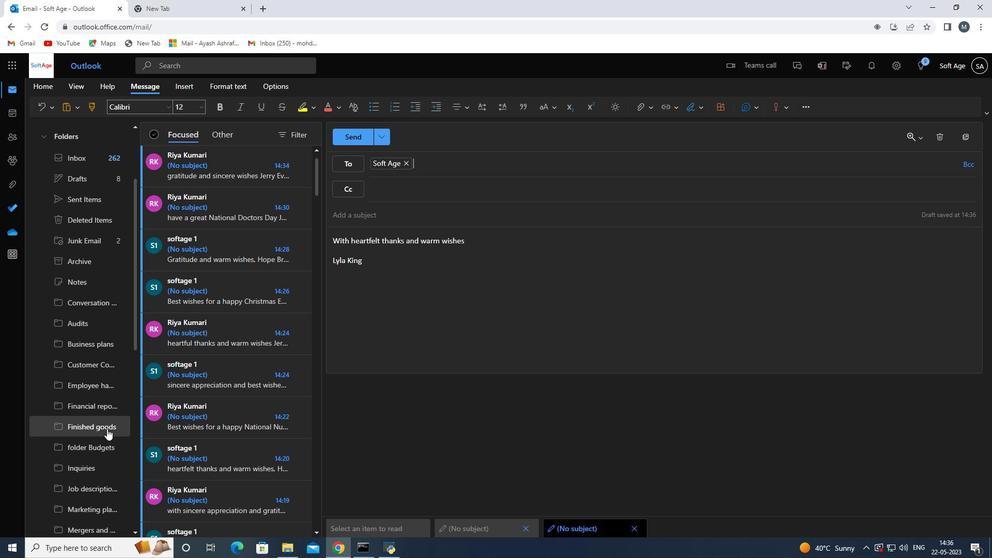 
Action: Mouse scrolled (107, 432) with delta (0, 0)
Screenshot: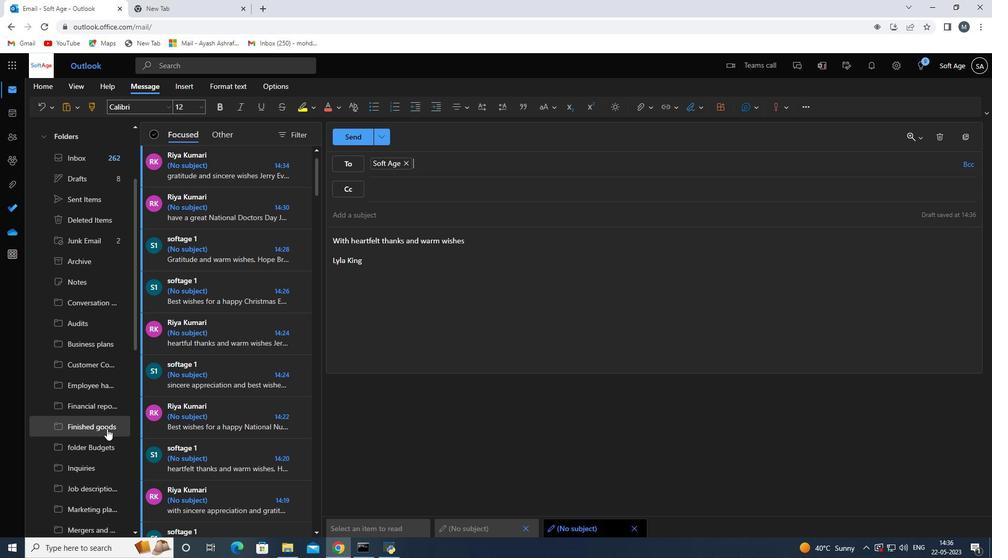 
Action: Mouse moved to (107, 435)
Screenshot: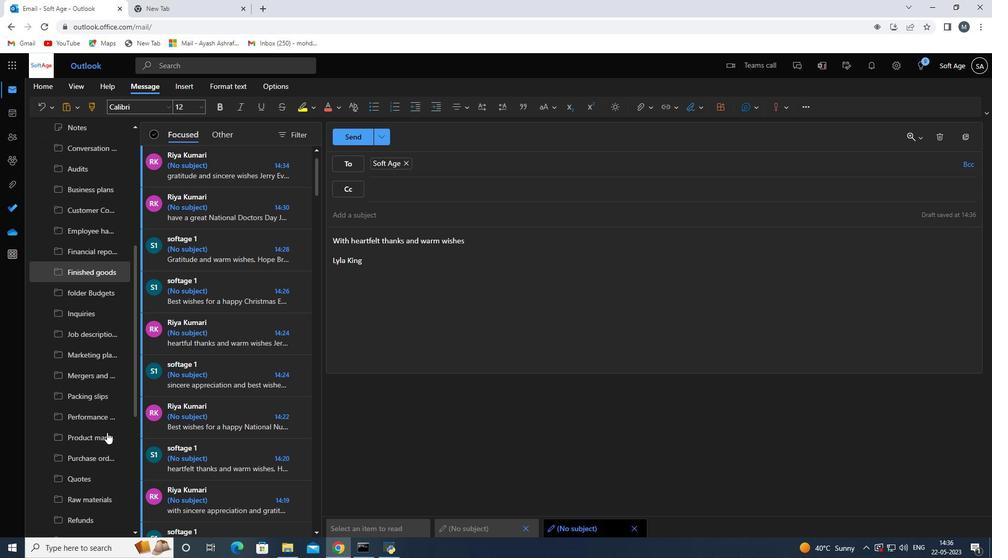 
Action: Mouse scrolled (107, 435) with delta (0, 0)
Screenshot: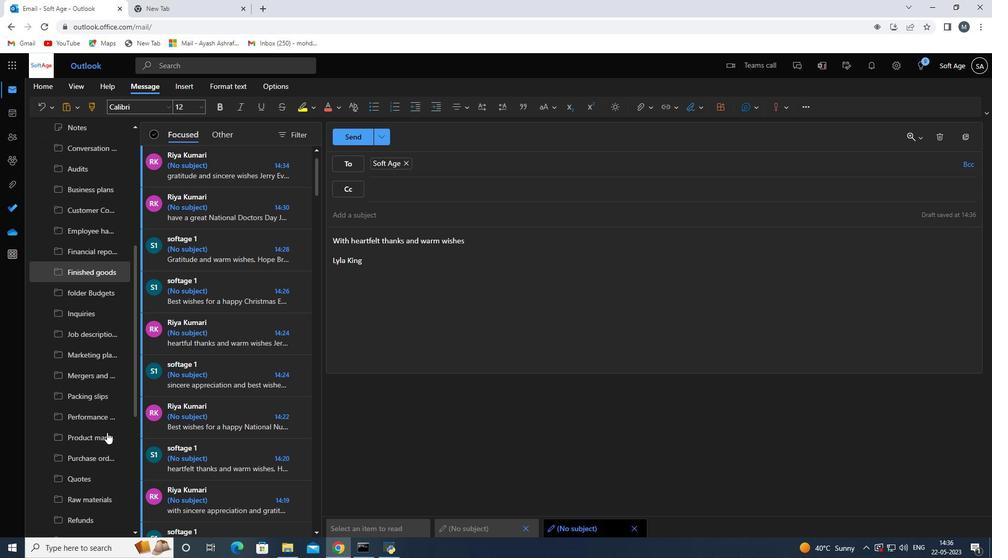 
Action: Mouse scrolled (107, 435) with delta (0, 0)
Screenshot: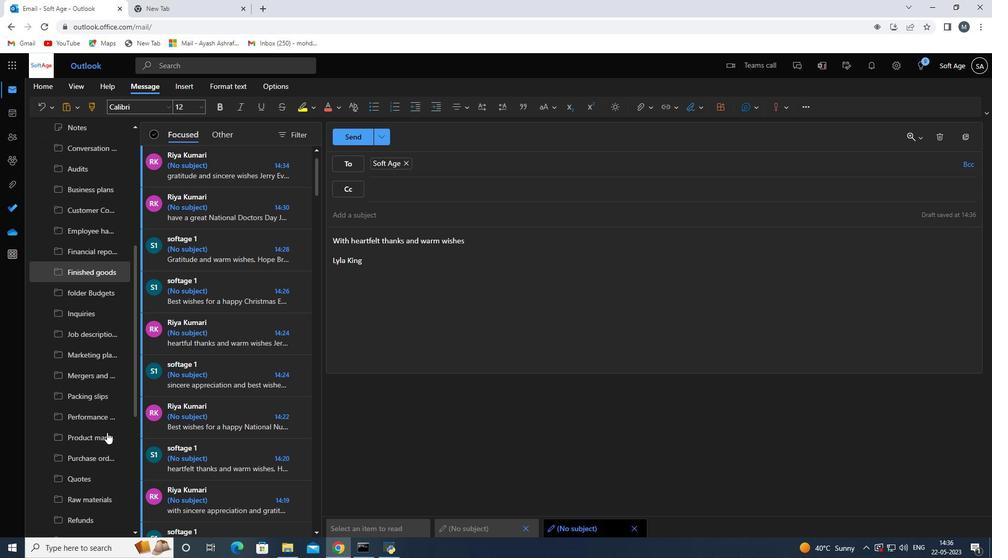 
Action: Mouse moved to (92, 455)
Screenshot: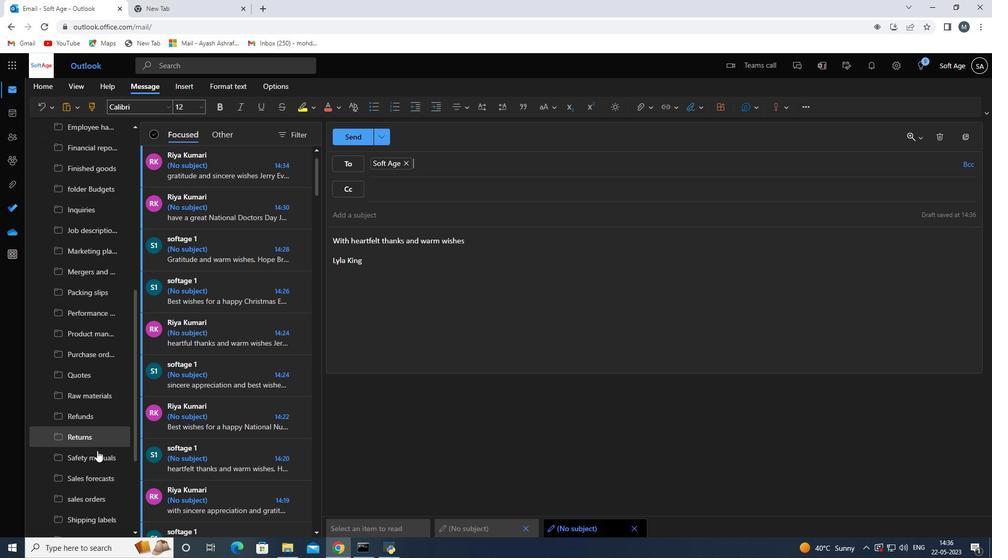 
Action: Mouse scrolled (92, 455) with delta (0, 0)
Screenshot: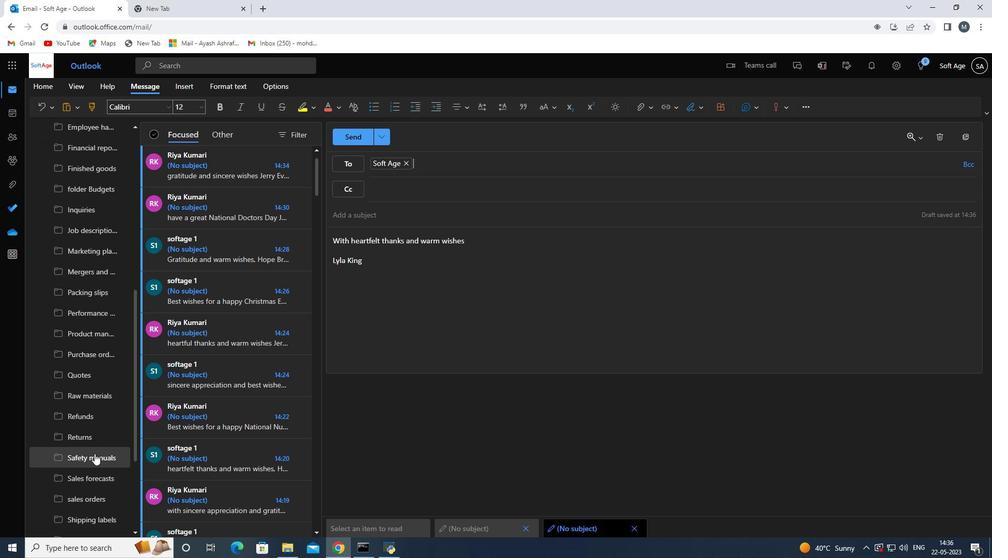 
Action: Mouse scrolled (92, 455) with delta (0, 0)
Screenshot: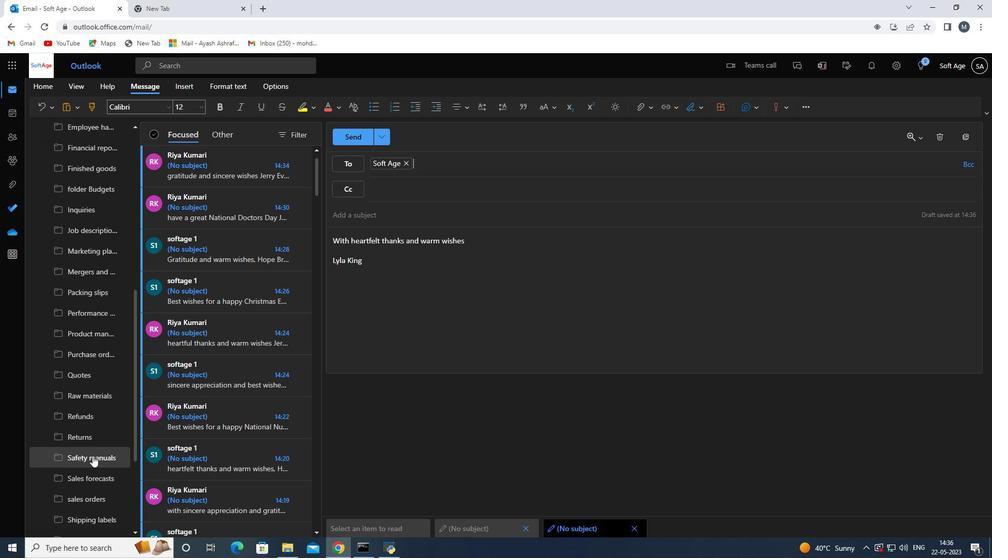
Action: Mouse scrolled (92, 455) with delta (0, 0)
Screenshot: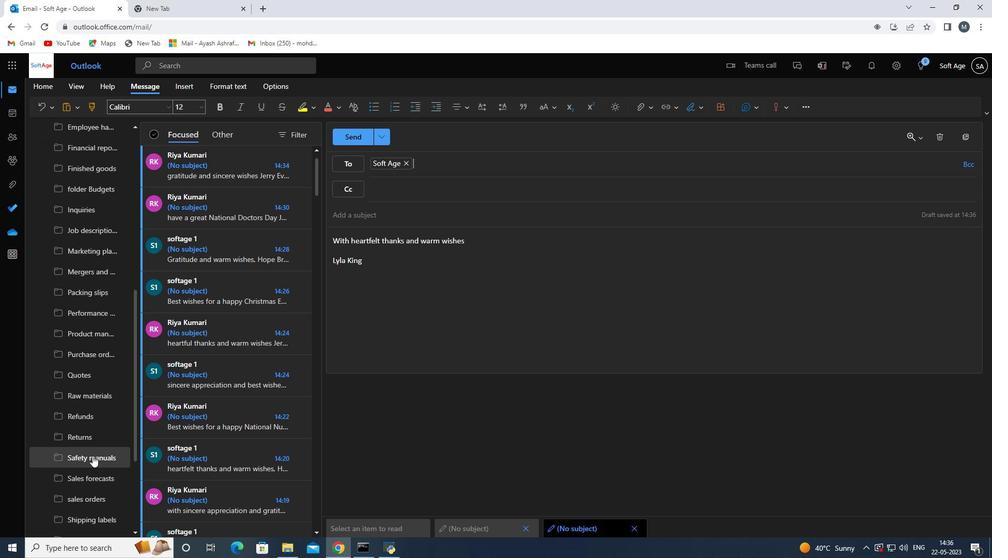 
Action: Mouse moved to (95, 431)
Screenshot: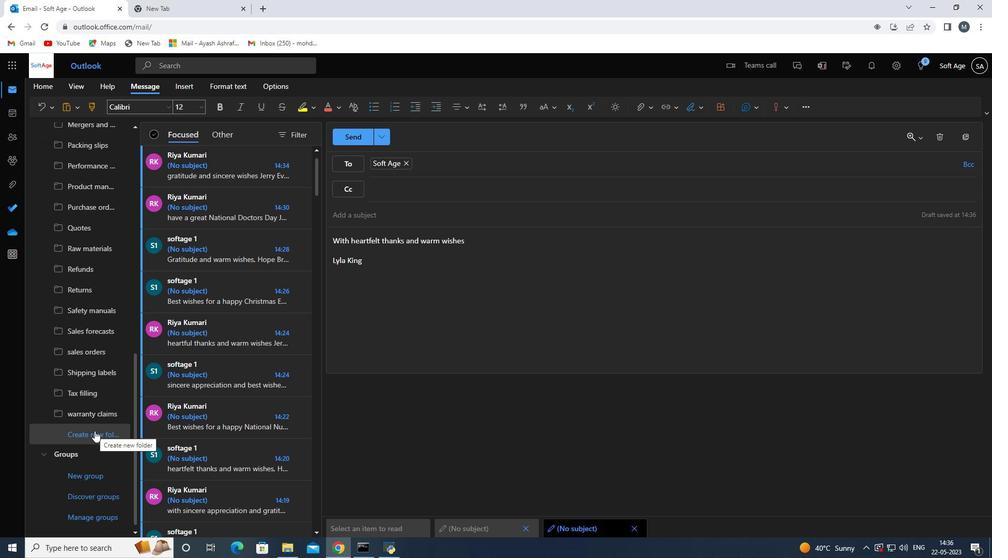 
Action: Mouse pressed left at (95, 431)
Screenshot: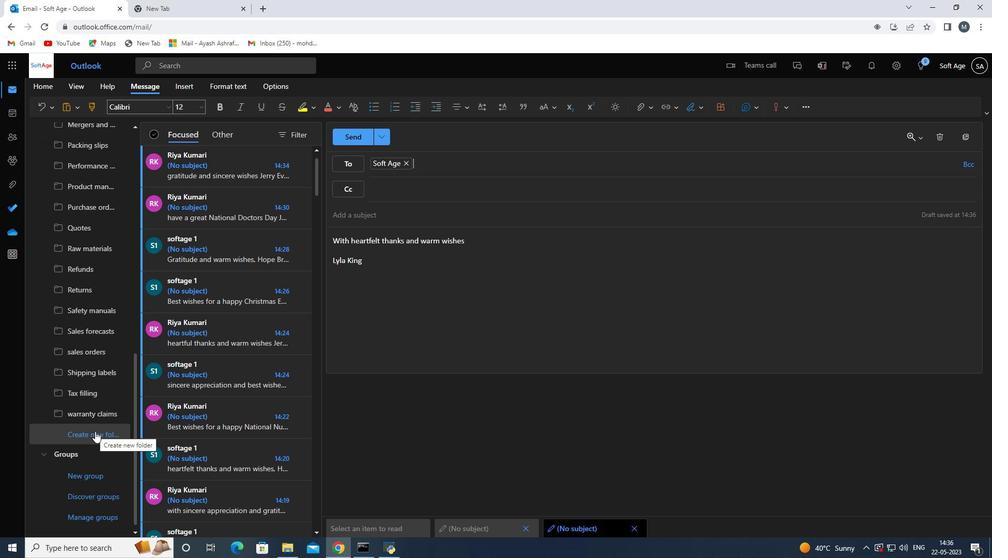 
Action: Mouse pressed left at (95, 431)
Screenshot: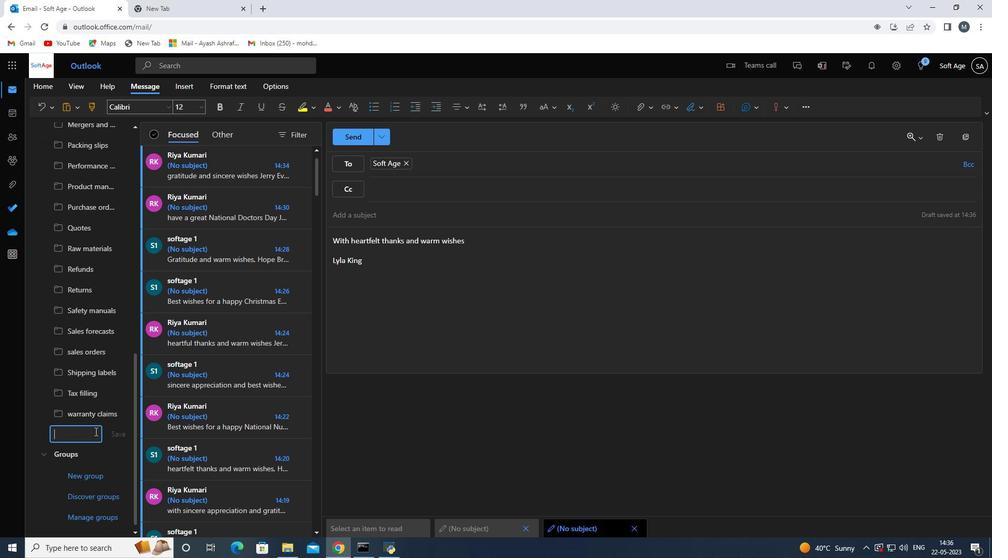 
Action: Key pressed <Key.shift>Joint<Key.space>ventures<Key.space>
Screenshot: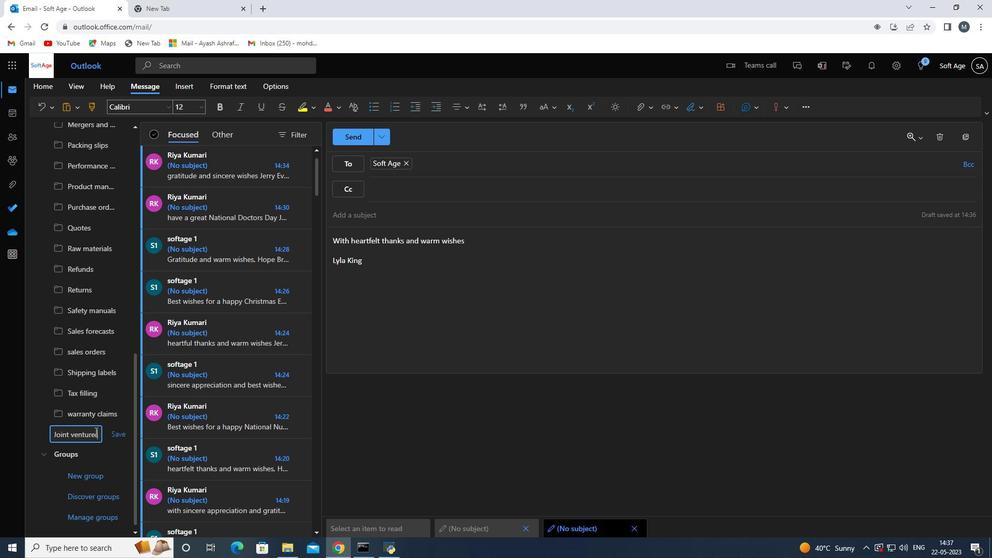 
Action: Mouse moved to (122, 434)
Screenshot: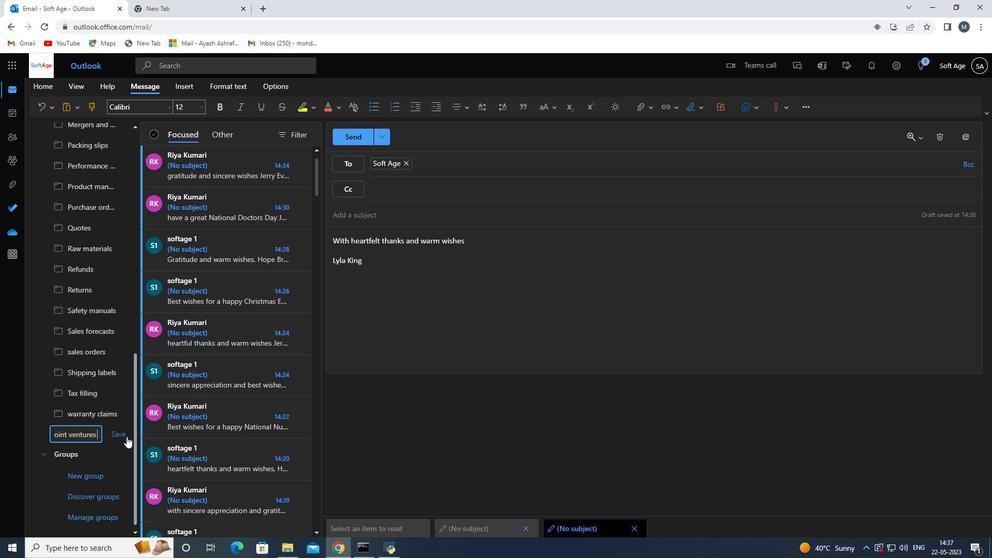 
Action: Mouse pressed left at (122, 434)
Screenshot: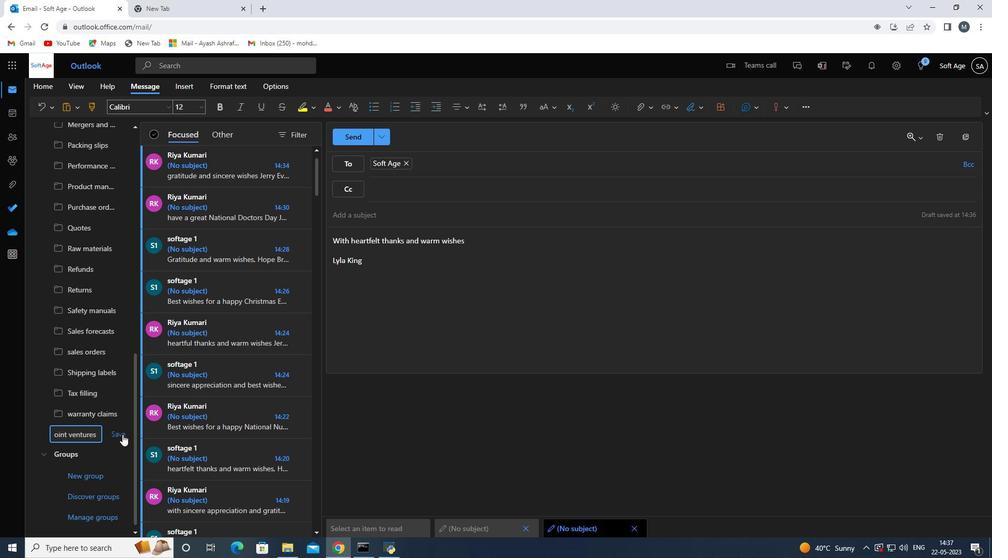 
Action: Mouse moved to (429, 360)
Screenshot: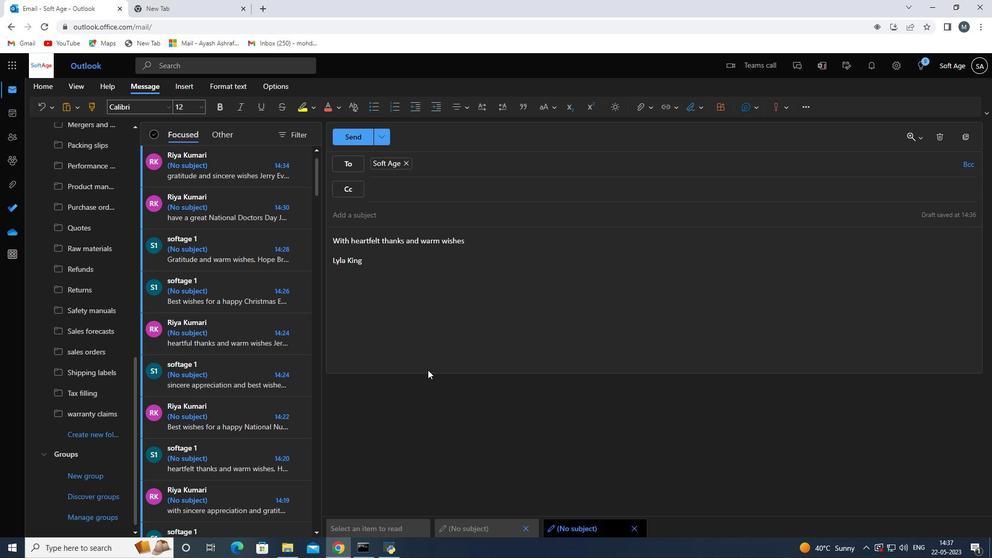 
Action: Mouse scrolled (429, 361) with delta (0, 0)
Screenshot: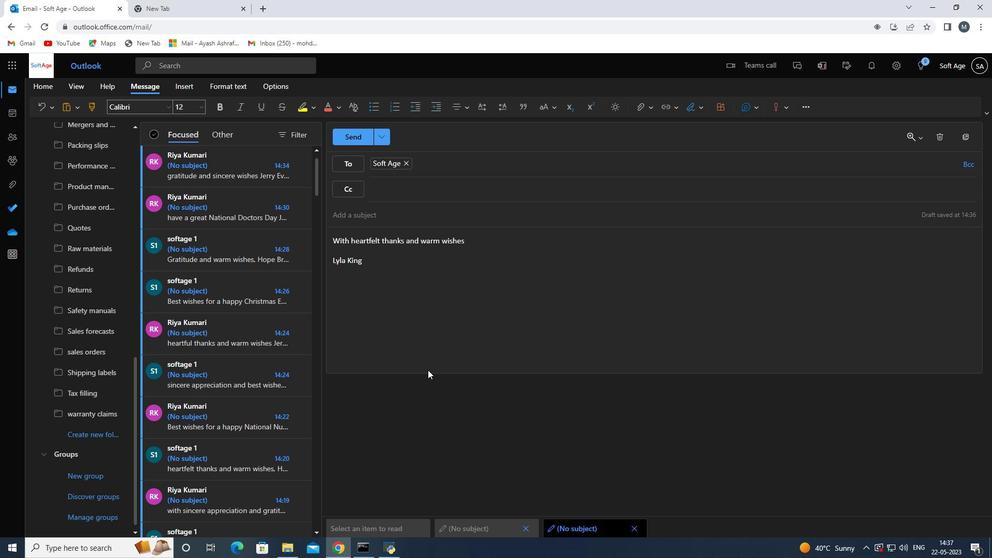 
Action: Mouse scrolled (429, 361) with delta (0, 0)
Screenshot: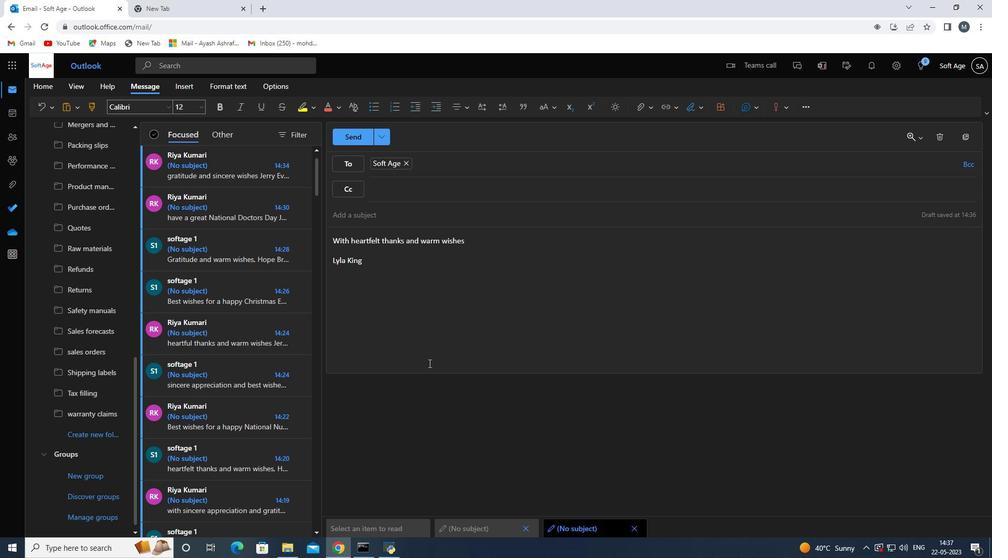 
Action: Mouse scrolled (429, 361) with delta (0, 0)
Screenshot: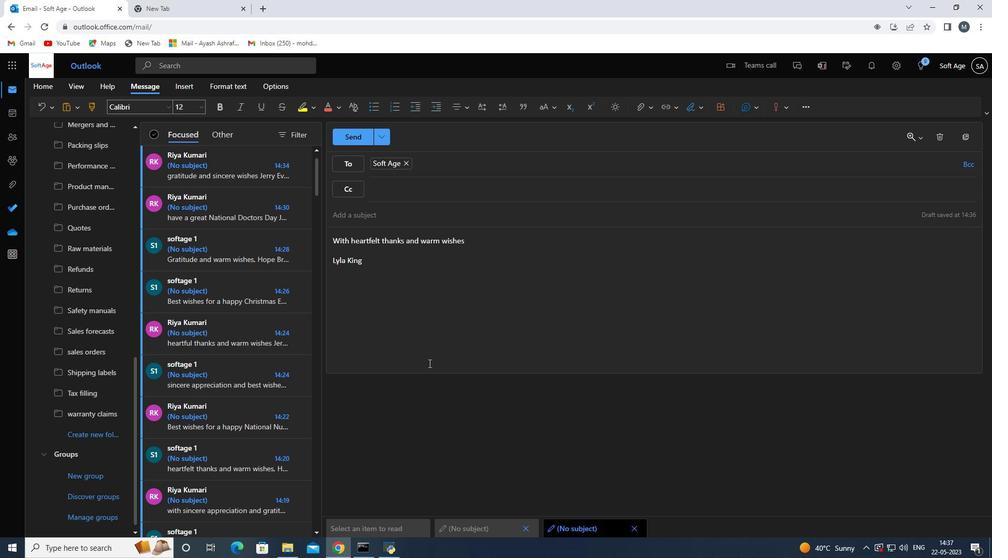 
Action: Mouse scrolled (429, 361) with delta (0, 0)
Screenshot: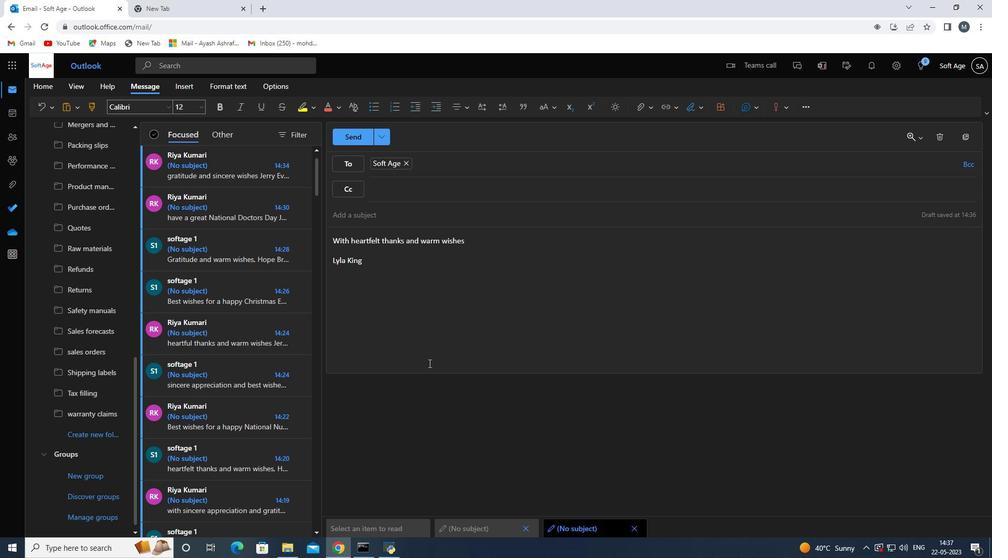 
Action: Mouse moved to (353, 140)
Screenshot: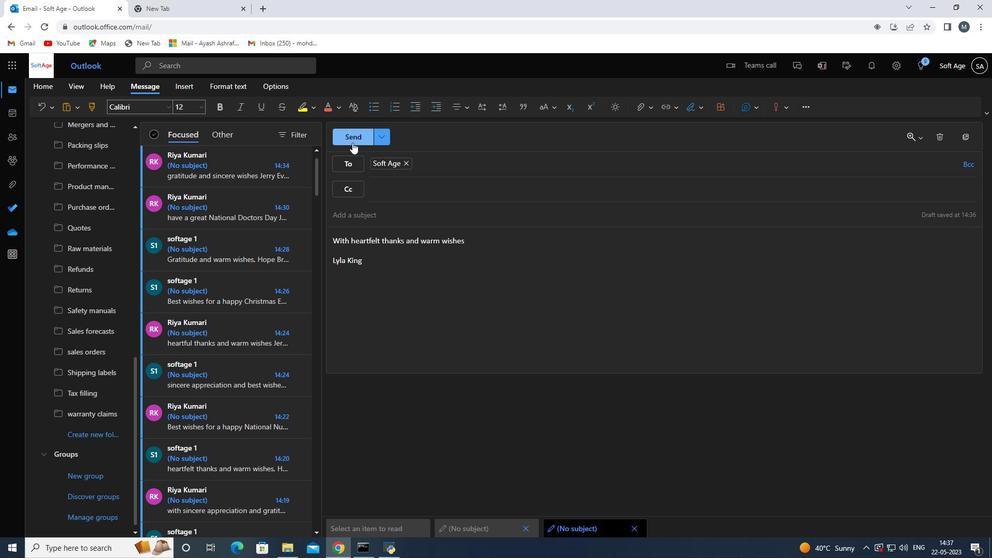 
Action: Mouse pressed left at (353, 140)
Screenshot: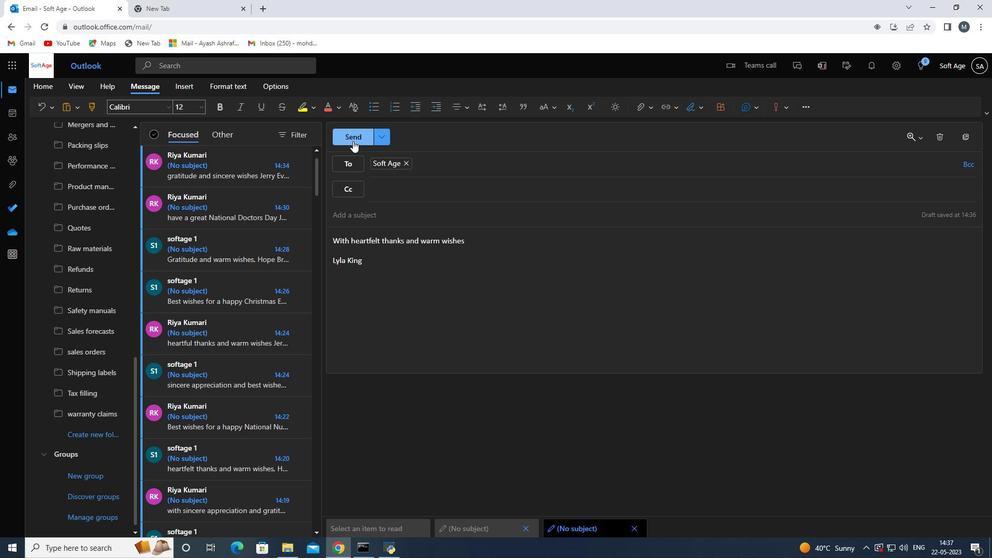 
Action: Mouse moved to (482, 322)
Screenshot: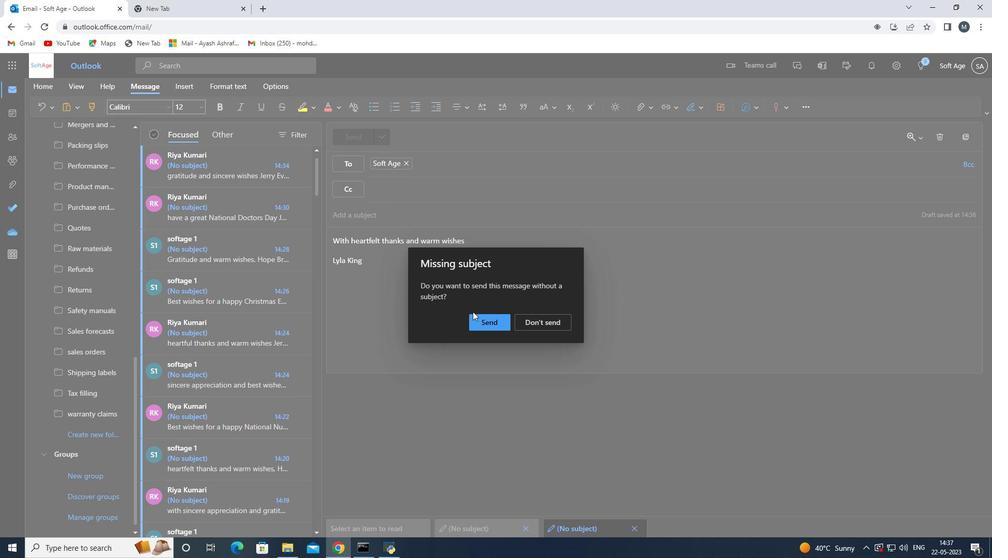 
Action: Mouse pressed left at (482, 322)
Screenshot: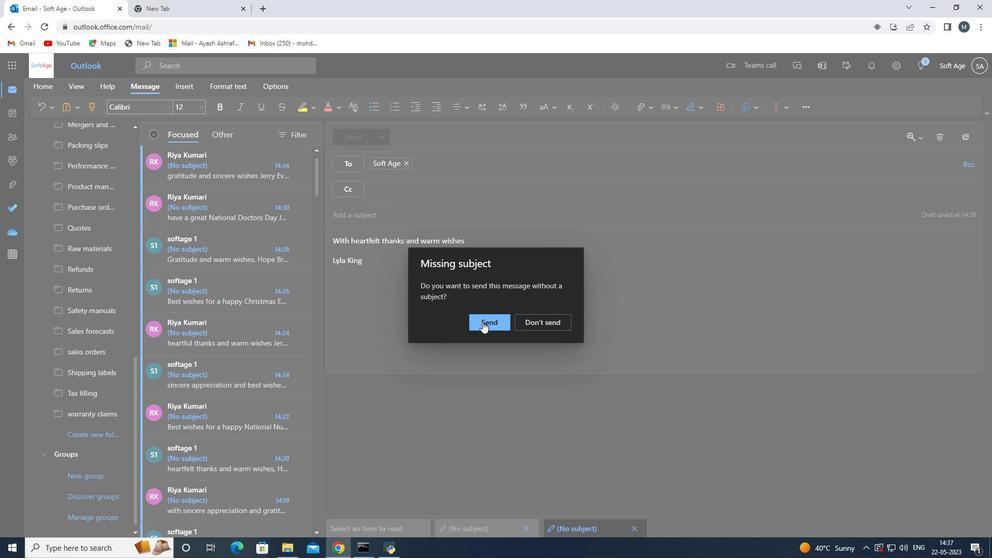 
